 Task: Look for space in Beloha, Madagascar from 6th June, 2023 to 8th June, 2023 for 2 adults in price range Rs.7000 to Rs.12000. Place can be private room with 1  bedroom having 2 beds and 1 bathroom. Property type can be house, flat, guest house. Amenities needed are: wifi. Booking option can be shelf check-in. Required host language is English.
Action: Mouse moved to (572, 82)
Screenshot: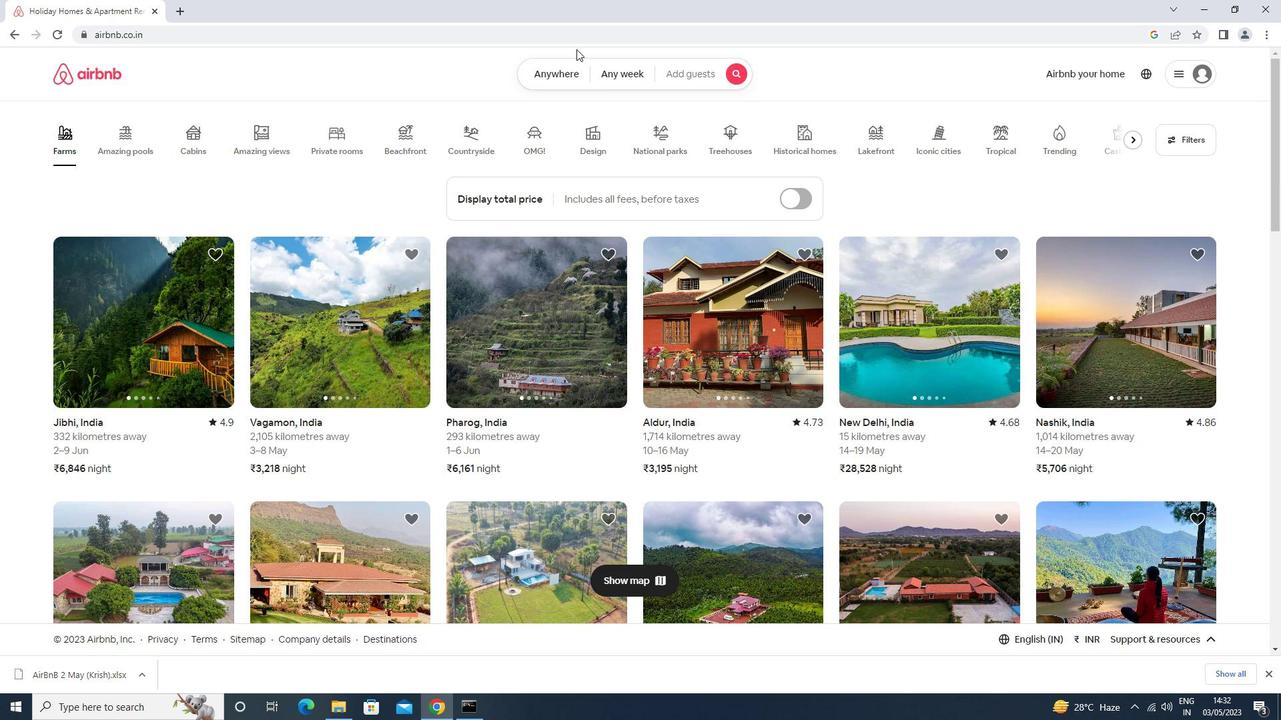 
Action: Mouse pressed left at (572, 82)
Screenshot: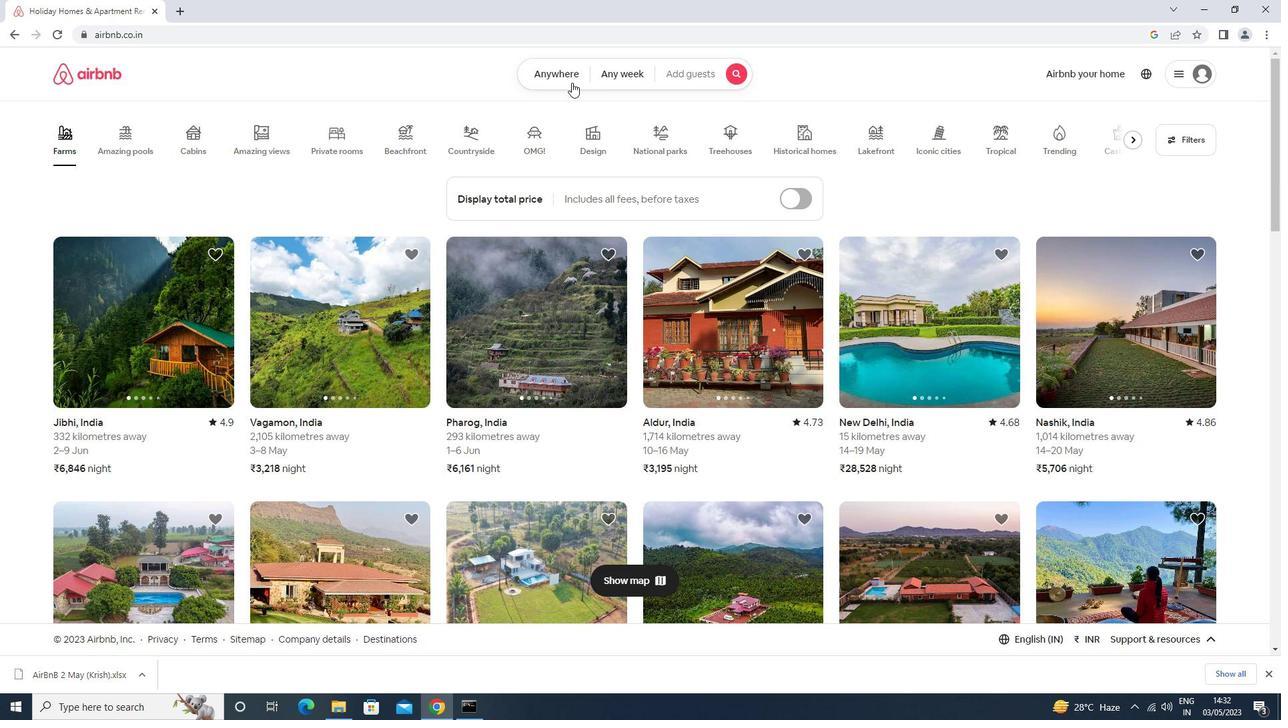 
Action: Mouse moved to (506, 113)
Screenshot: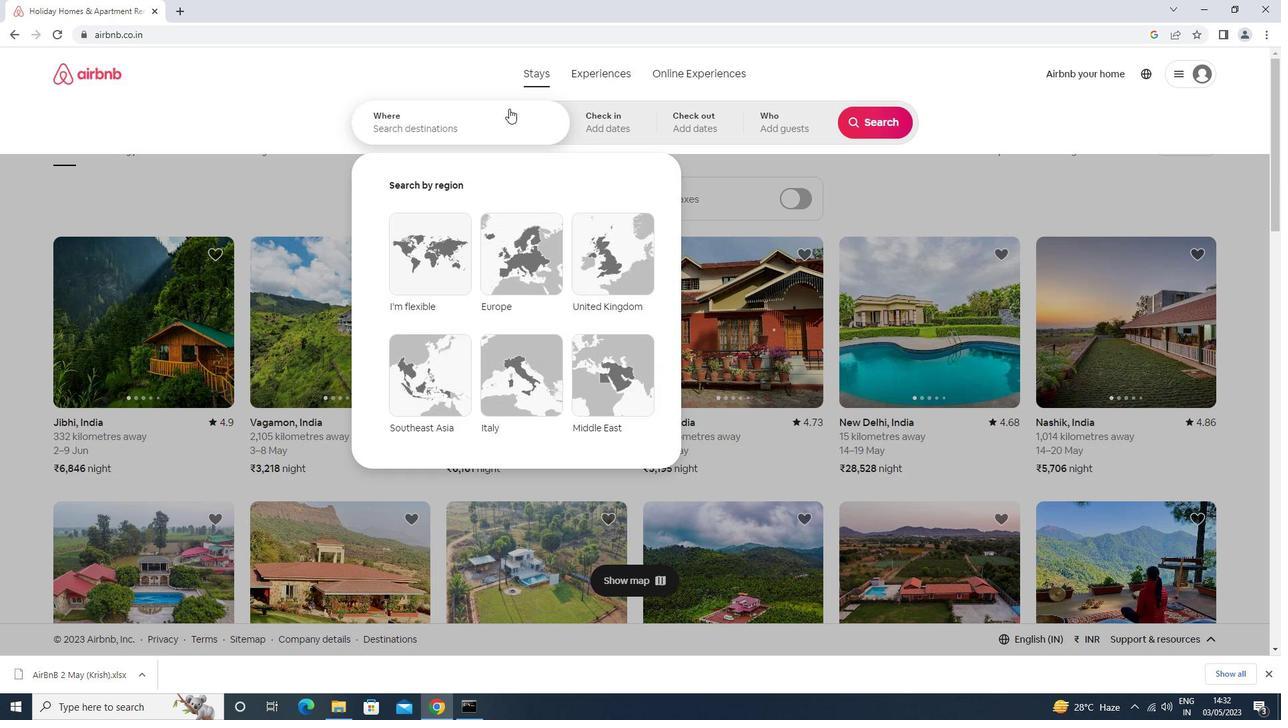
Action: Mouse pressed left at (506, 113)
Screenshot: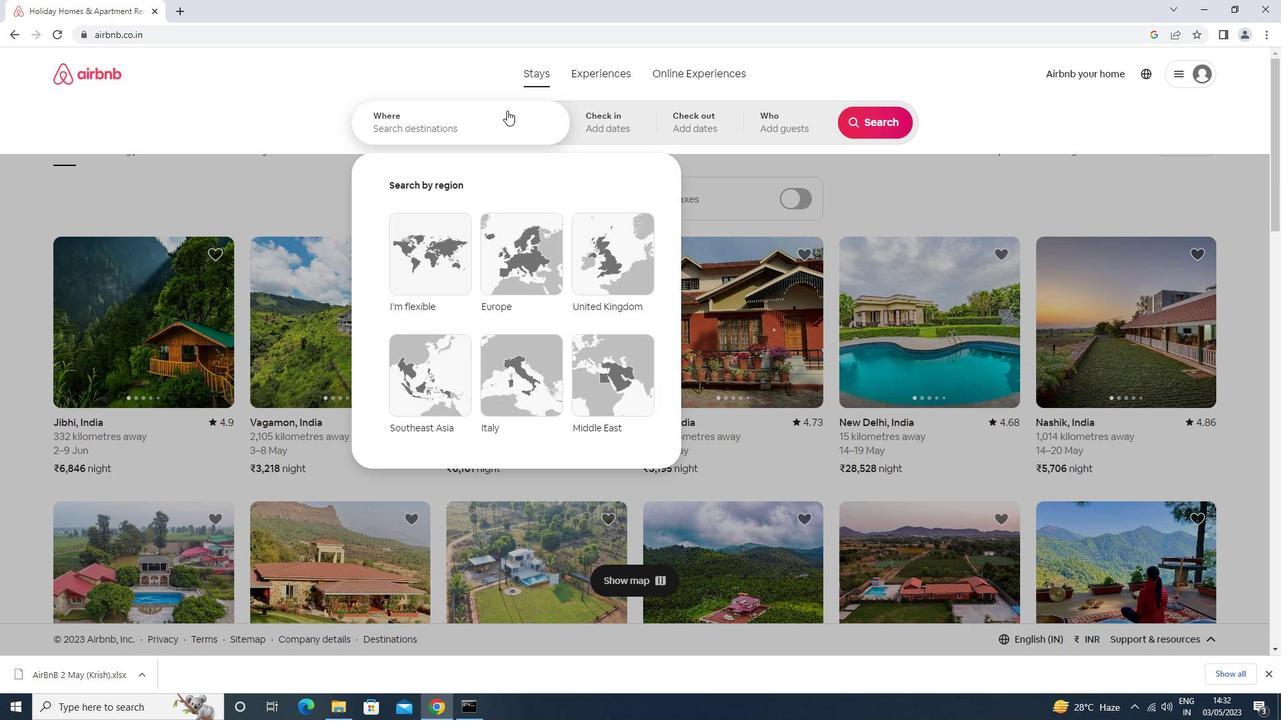 
Action: Mouse moved to (498, 124)
Screenshot: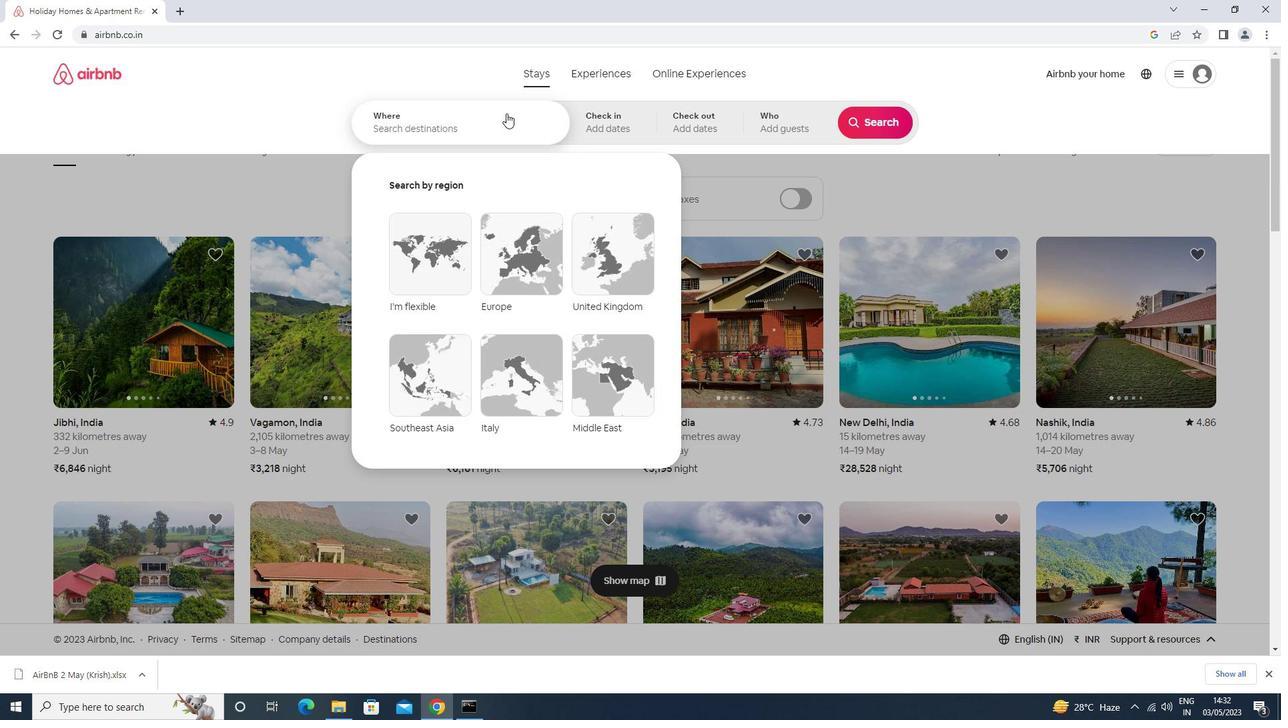 
Action: Key pressed beloha<Key.down><Key.down><Key.down><Key.enter>
Screenshot: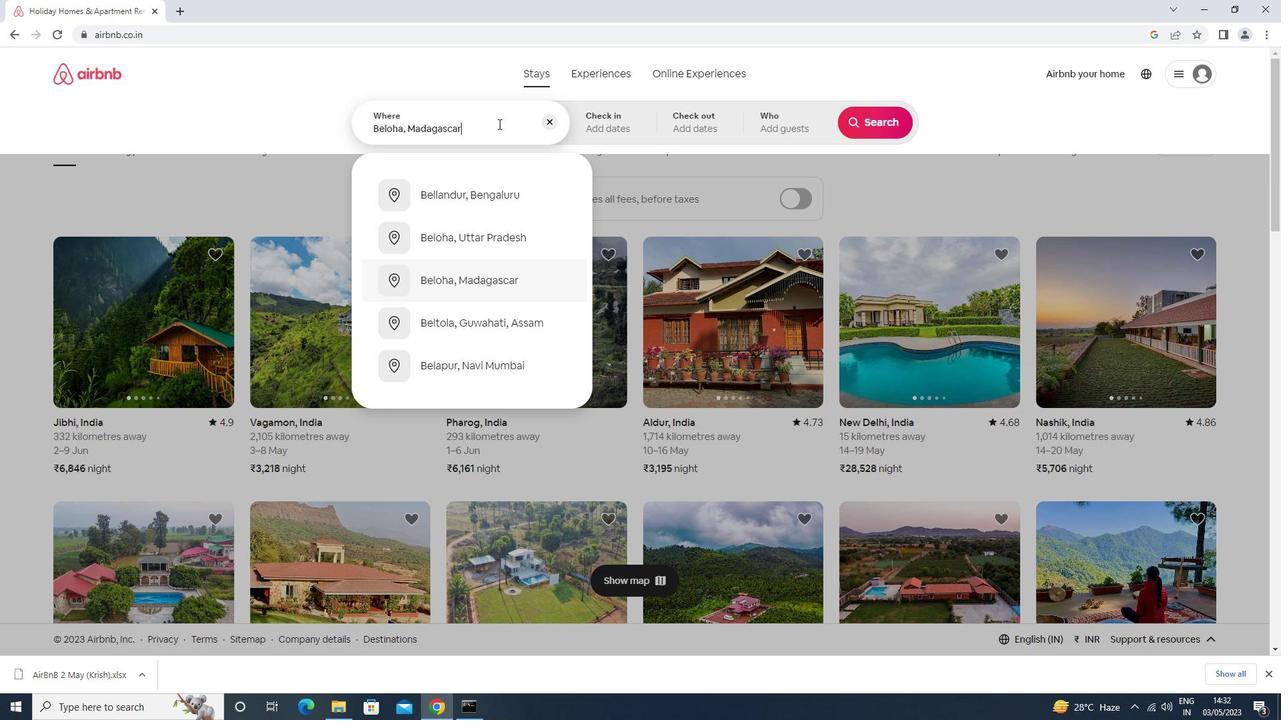 
Action: Mouse moved to (739, 319)
Screenshot: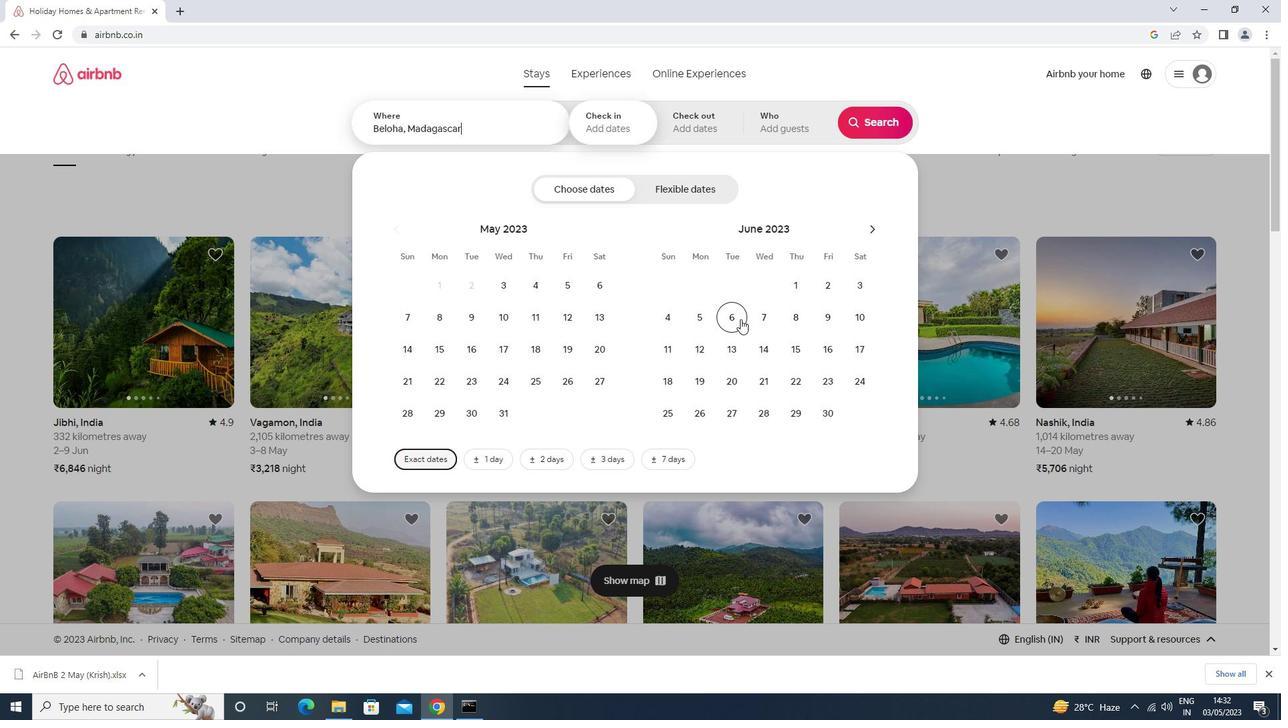 
Action: Mouse pressed left at (739, 319)
Screenshot: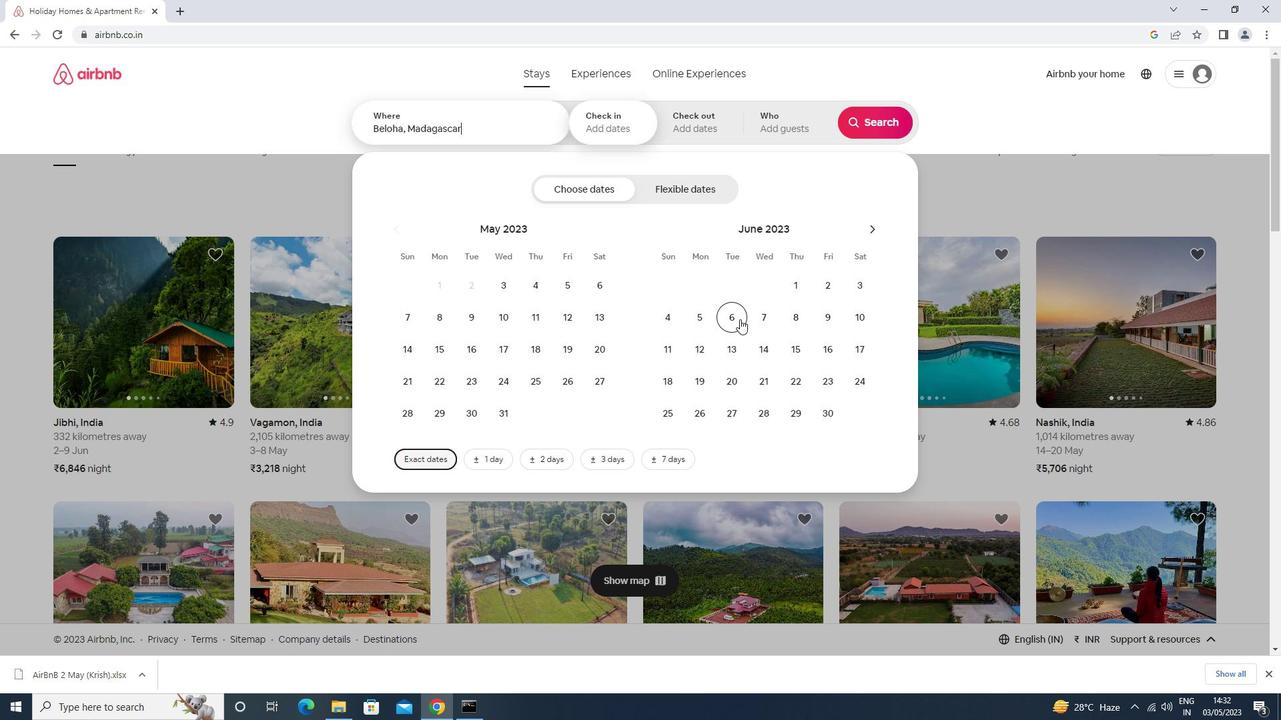 
Action: Mouse moved to (794, 326)
Screenshot: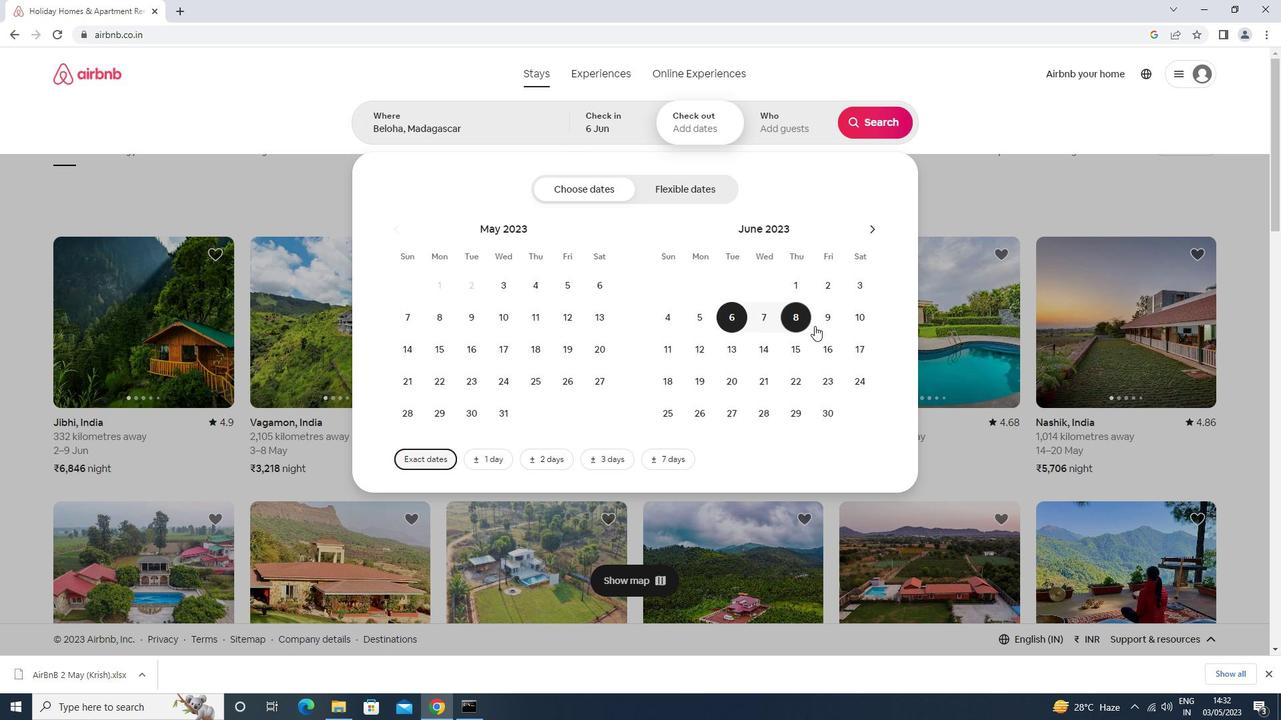 
Action: Mouse pressed left at (794, 326)
Screenshot: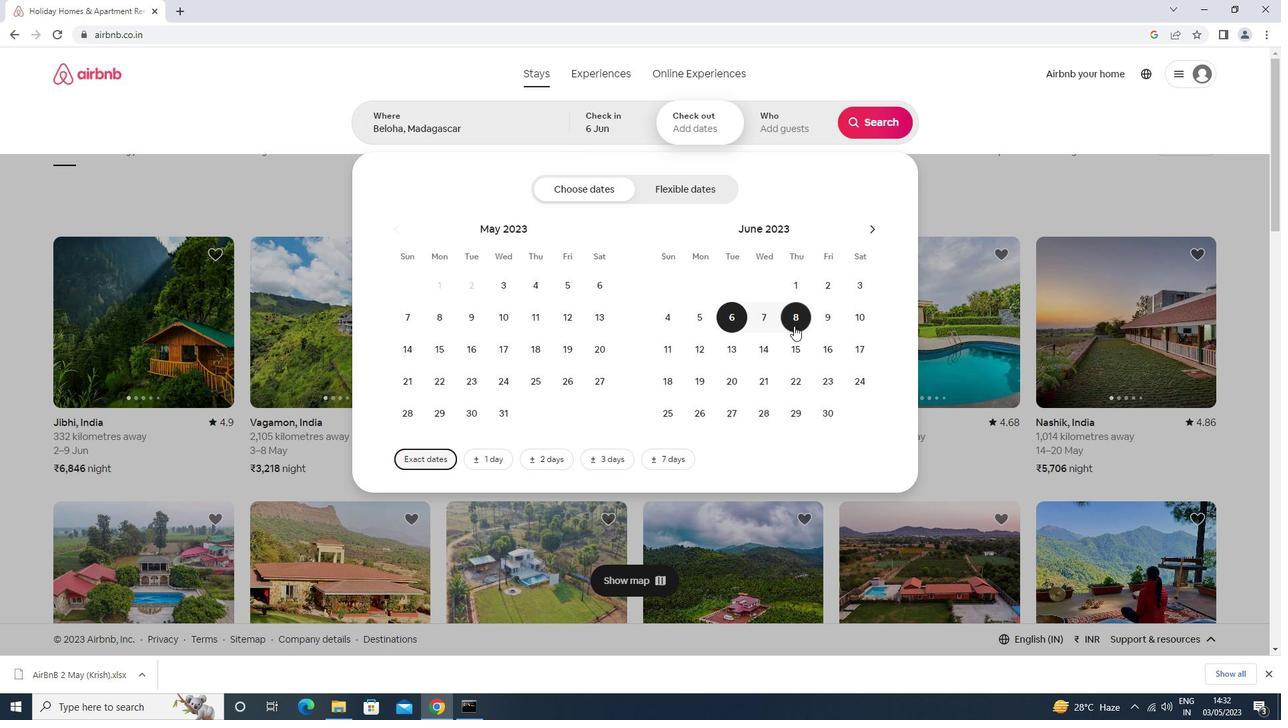 
Action: Mouse moved to (775, 131)
Screenshot: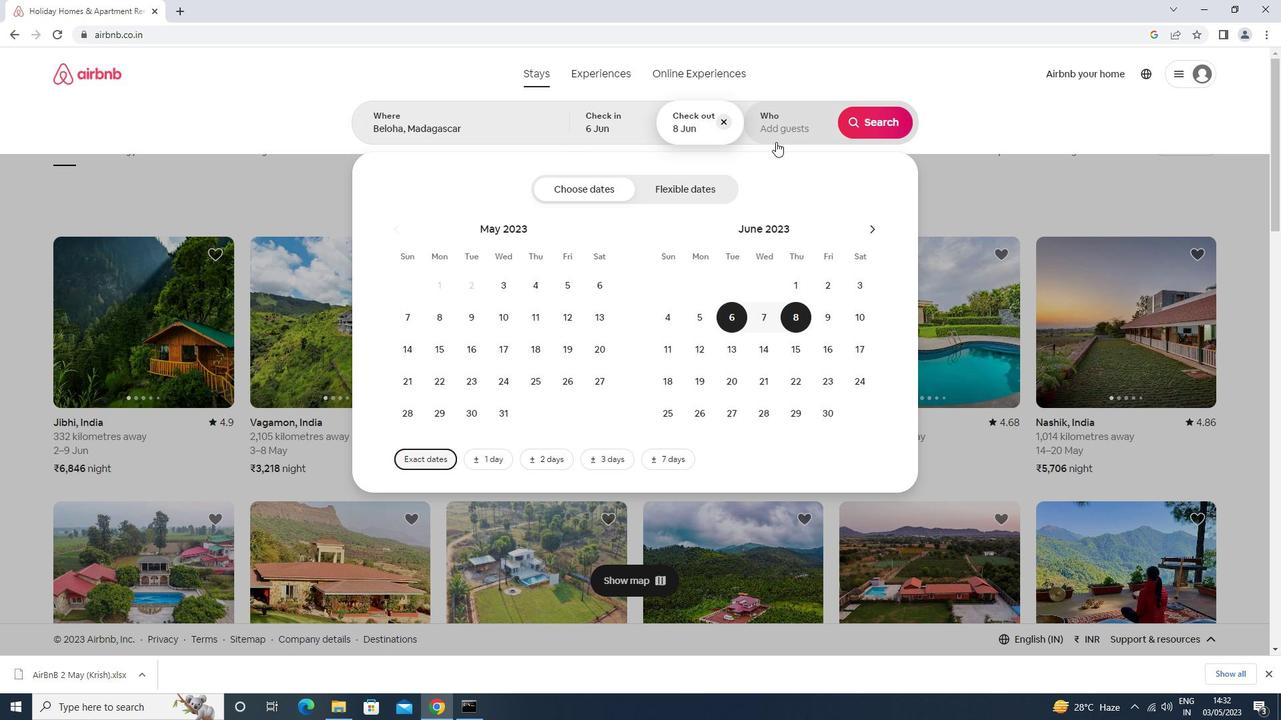 
Action: Mouse pressed left at (775, 131)
Screenshot: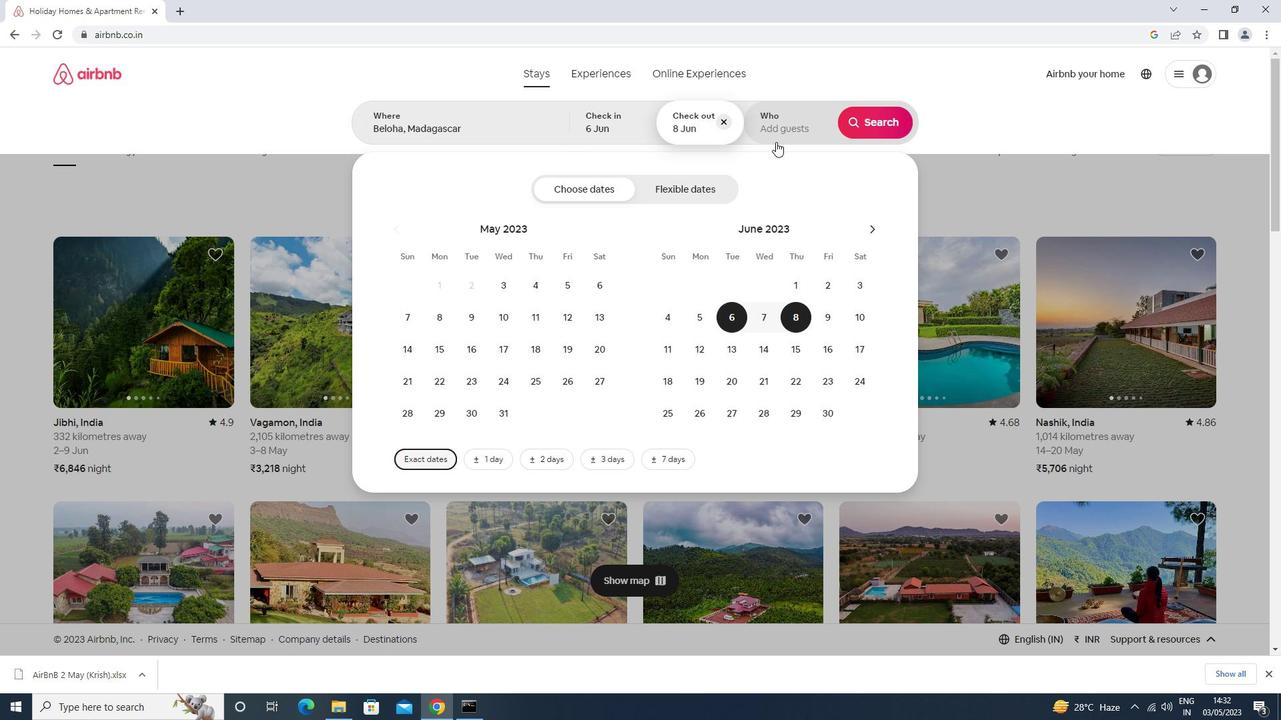 
Action: Mouse moved to (881, 190)
Screenshot: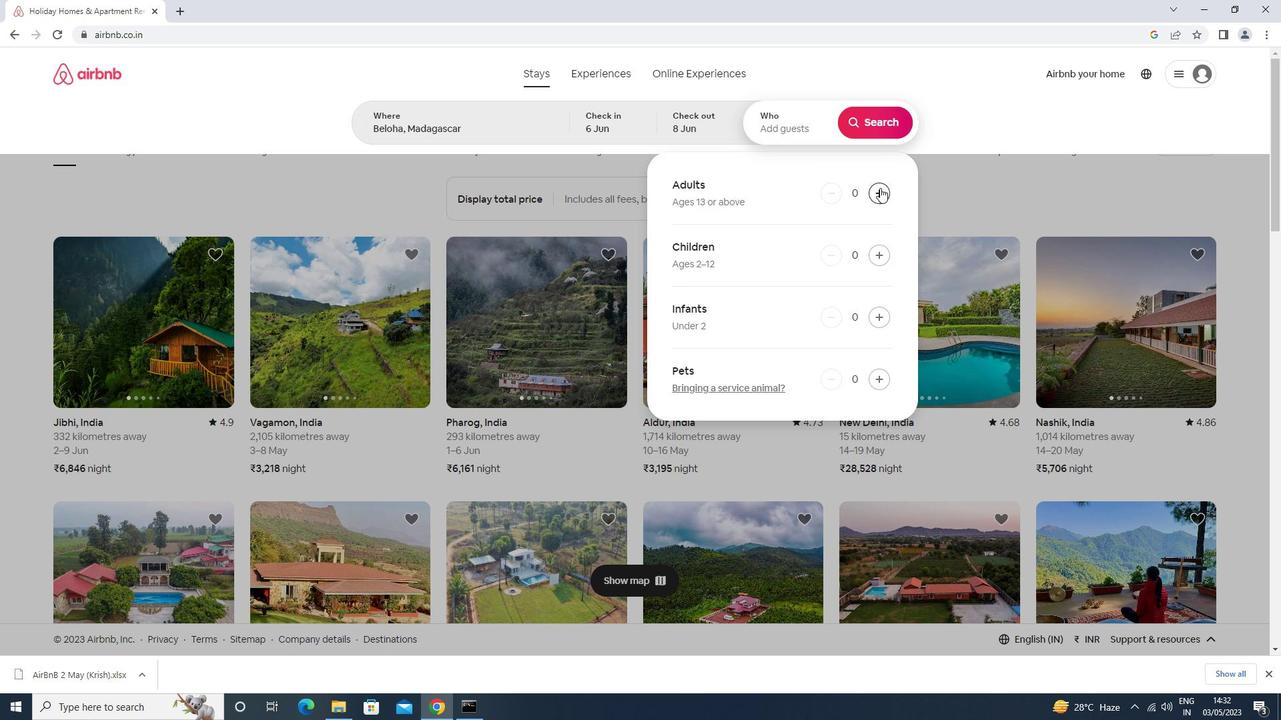
Action: Mouse pressed left at (881, 190)
Screenshot: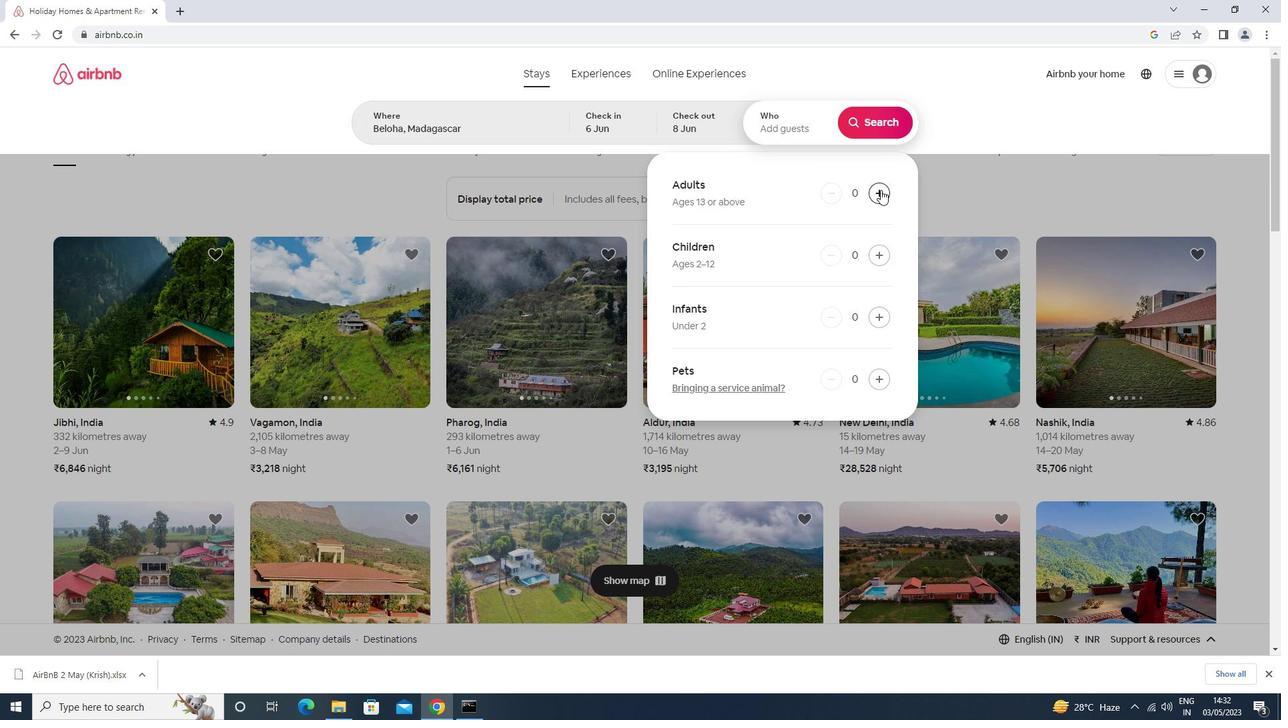 
Action: Mouse pressed left at (881, 190)
Screenshot: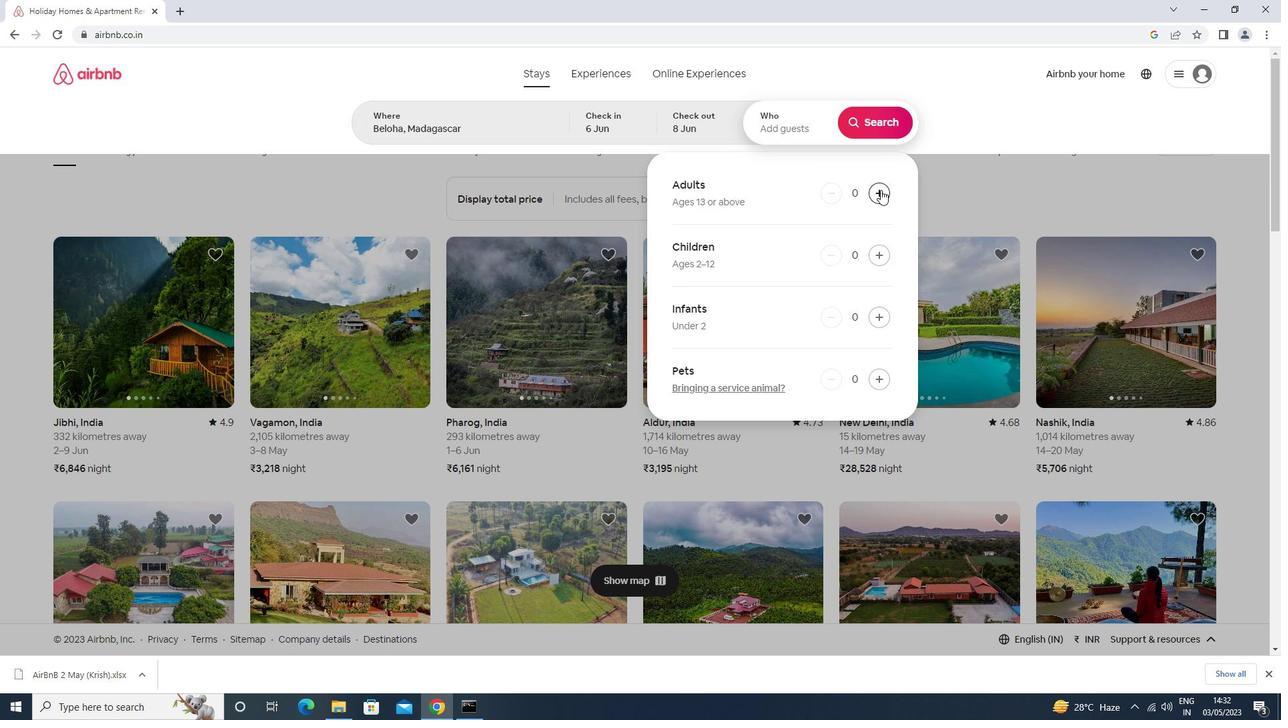 
Action: Mouse moved to (877, 122)
Screenshot: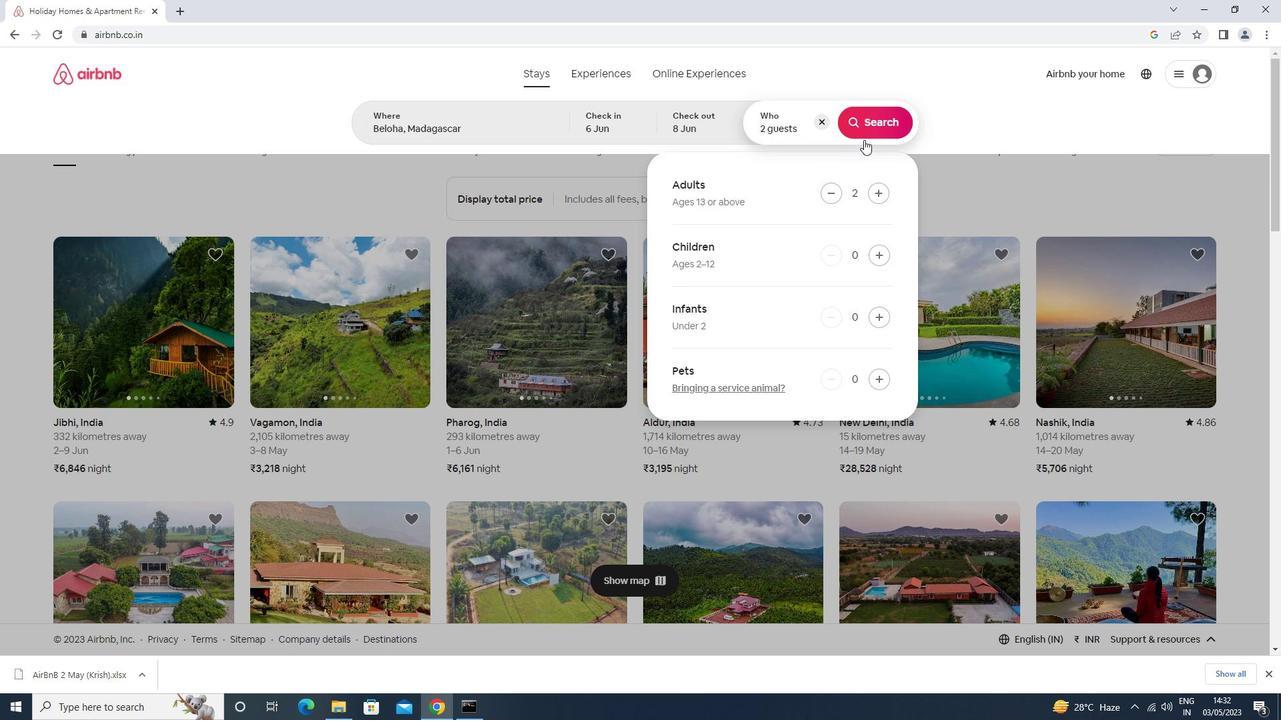 
Action: Mouse pressed left at (877, 122)
Screenshot: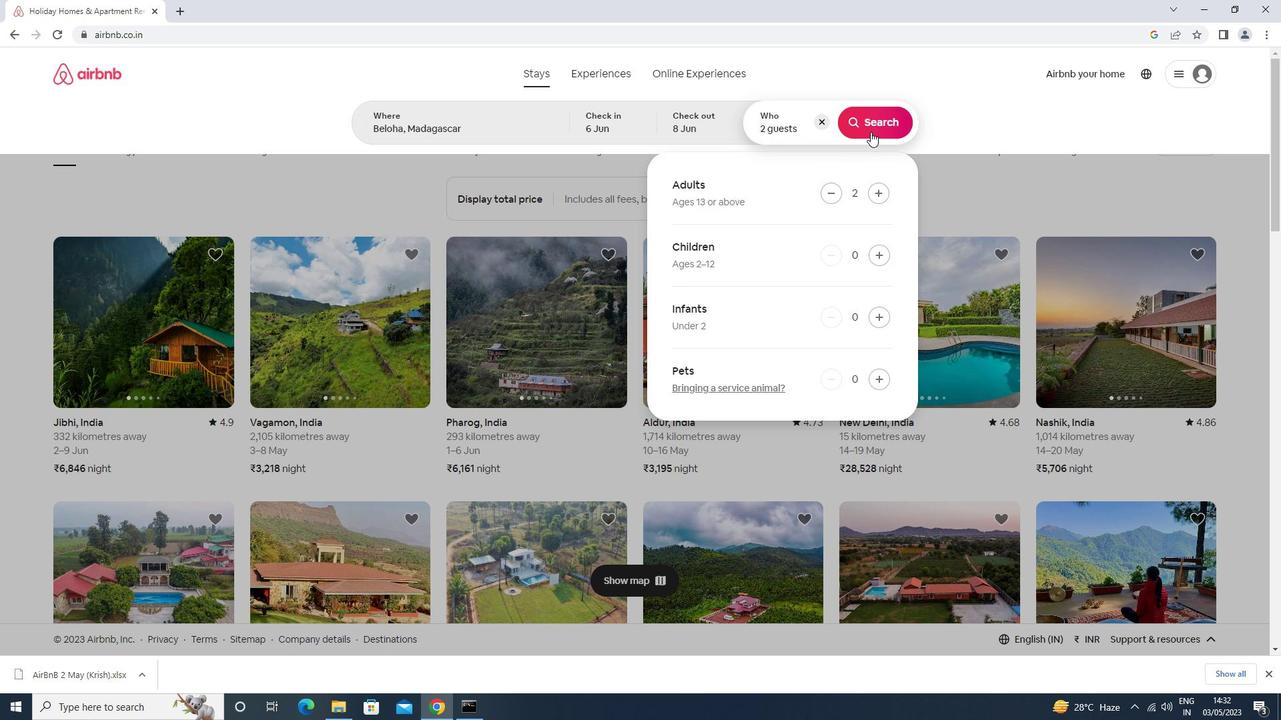 
Action: Mouse moved to (1221, 125)
Screenshot: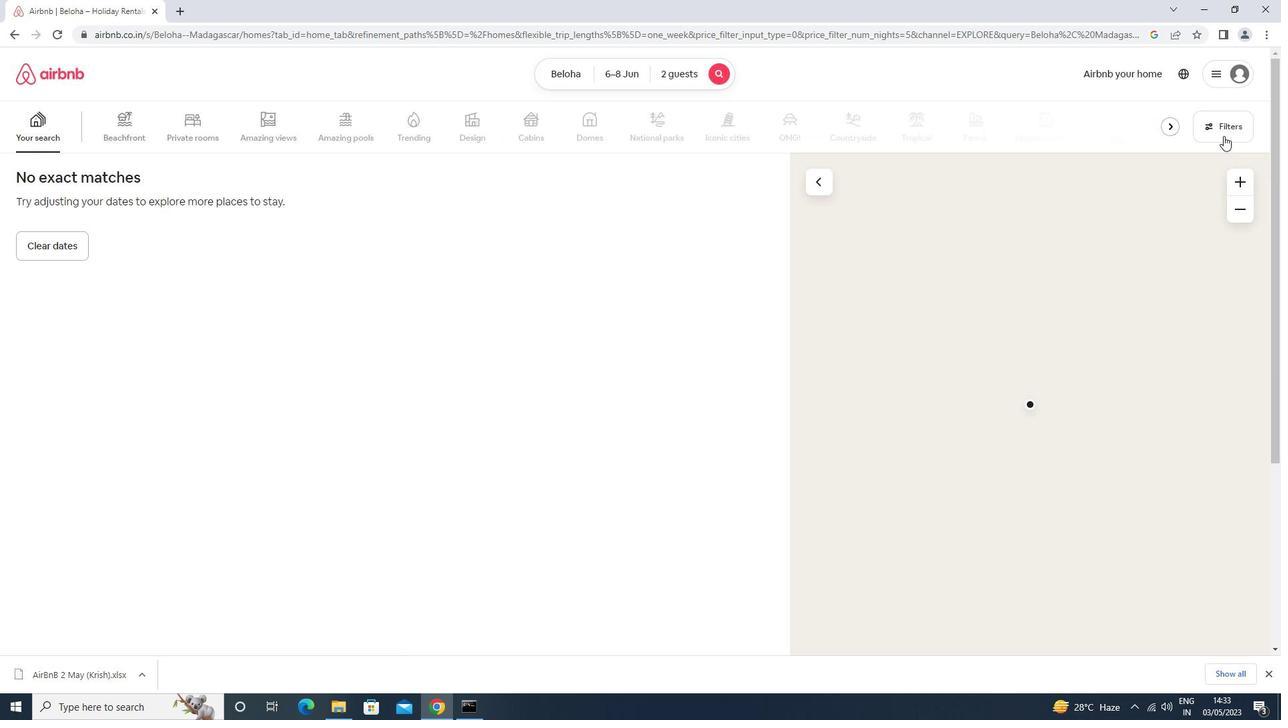 
Action: Mouse pressed left at (1221, 125)
Screenshot: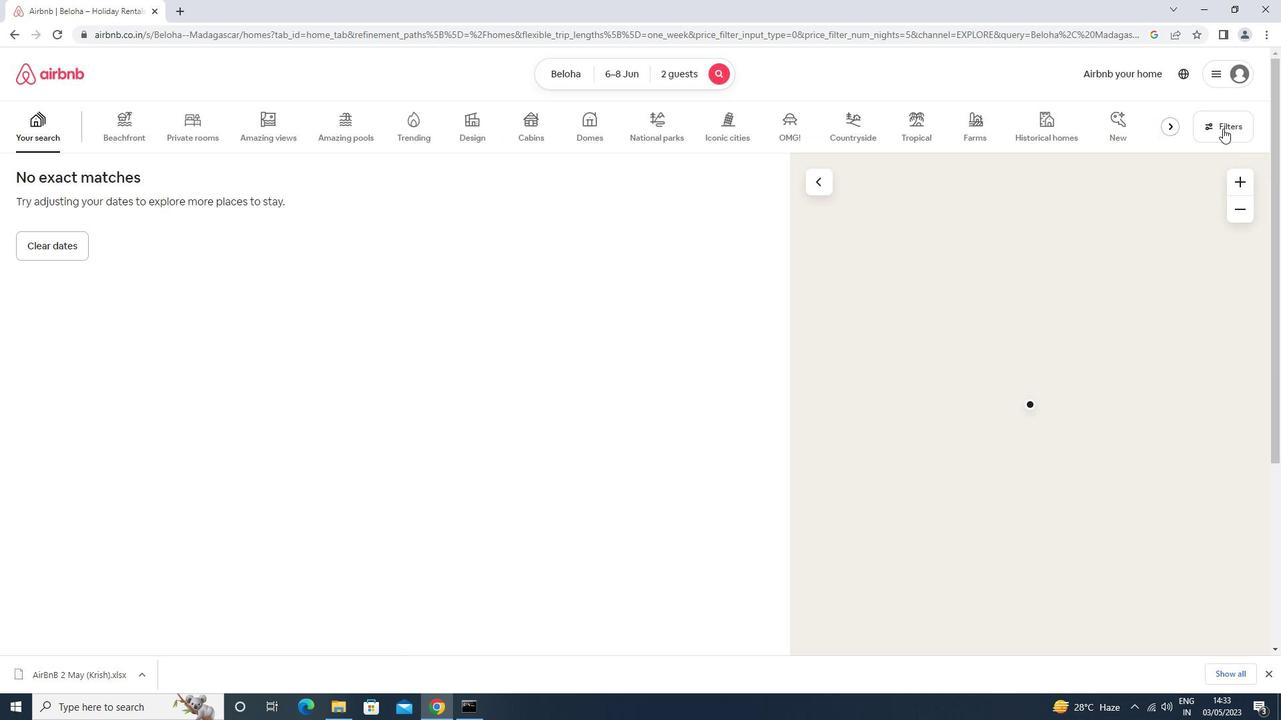 
Action: Mouse moved to (543, 203)
Screenshot: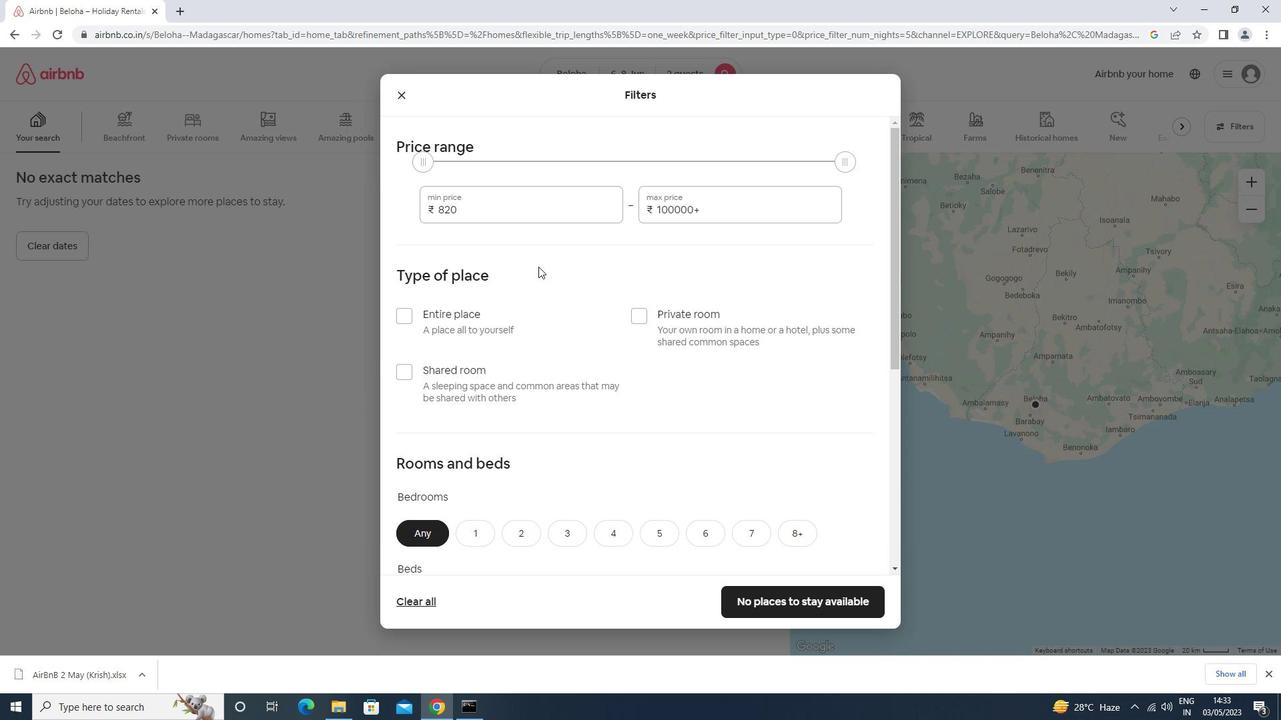 
Action: Mouse pressed left at (543, 203)
Screenshot: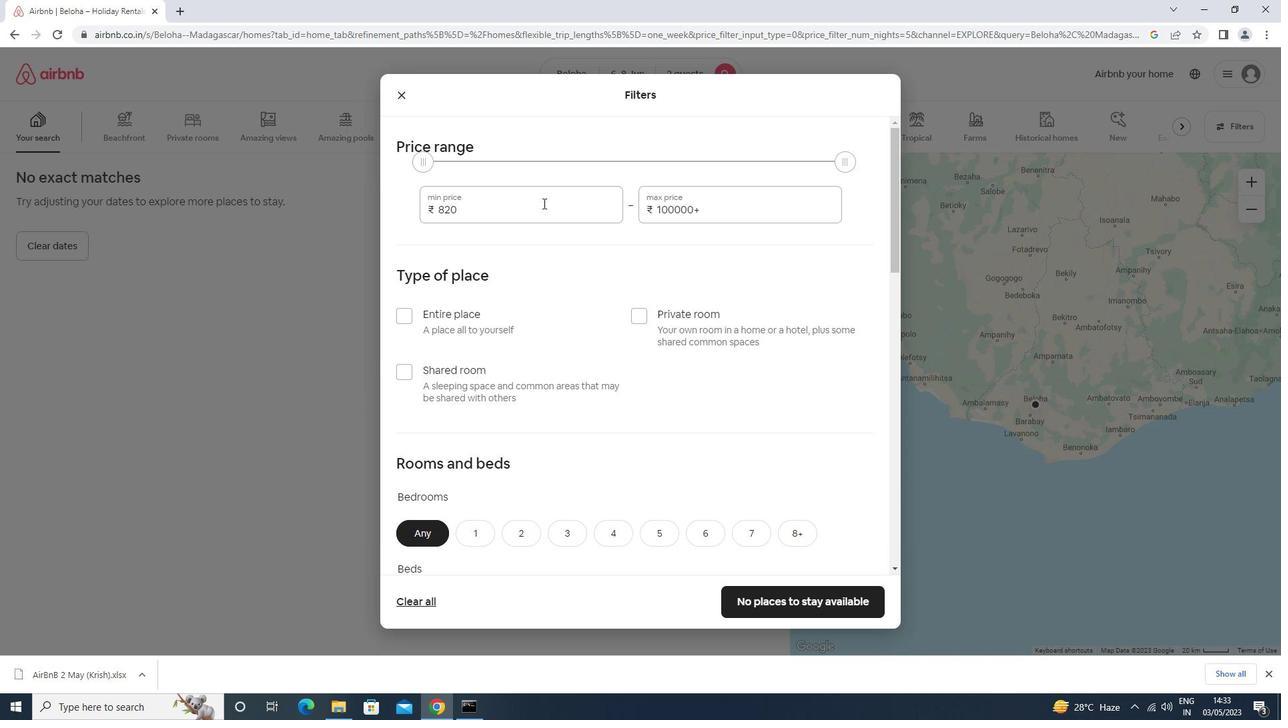 
Action: Key pressed <Key.backspace><Key.backspace><Key.backspace><Key.backspace><Key.backspace><Key.backspace><Key.backspace><Key.backspace>7000<Key.tab>12000
Screenshot: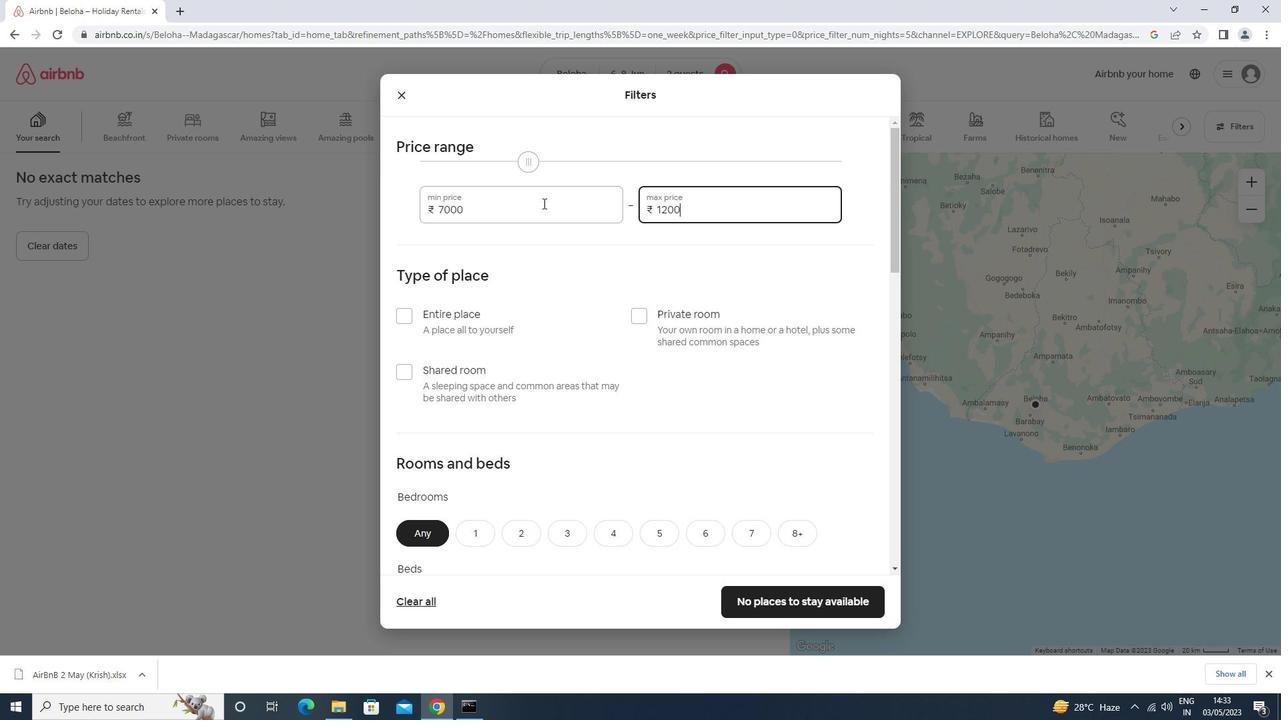 
Action: Mouse moved to (640, 311)
Screenshot: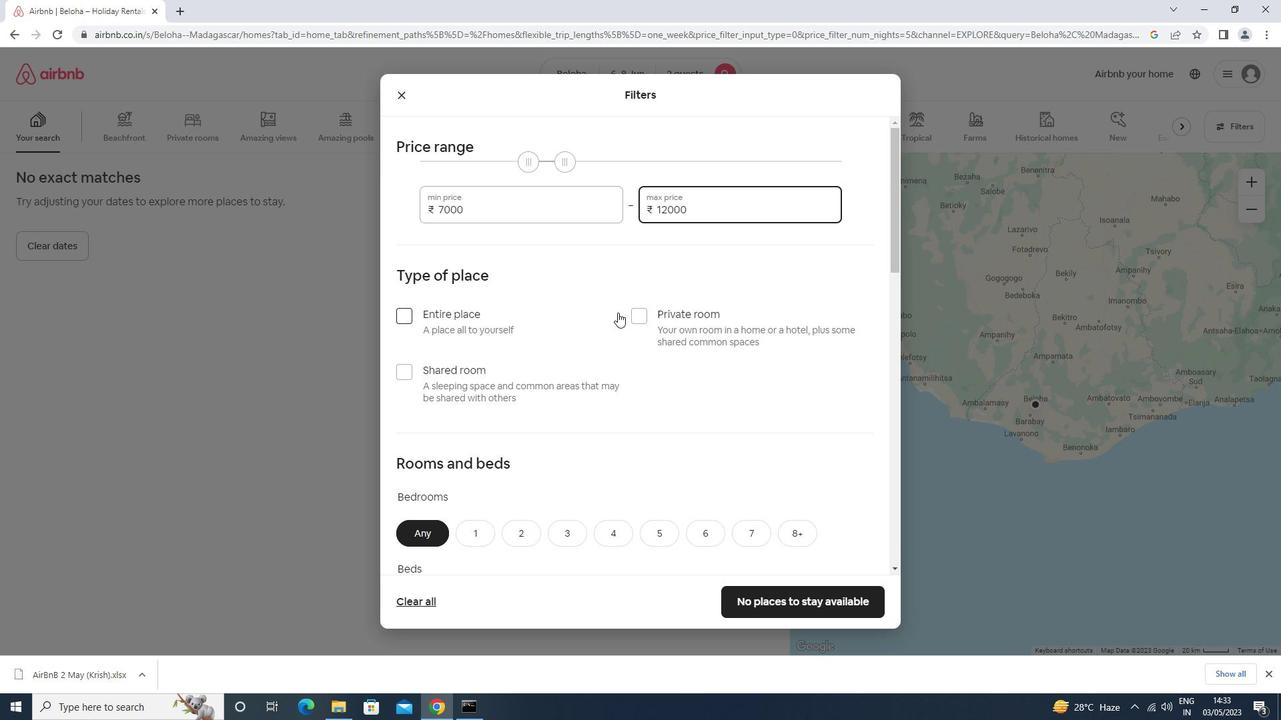 
Action: Mouse pressed left at (640, 311)
Screenshot: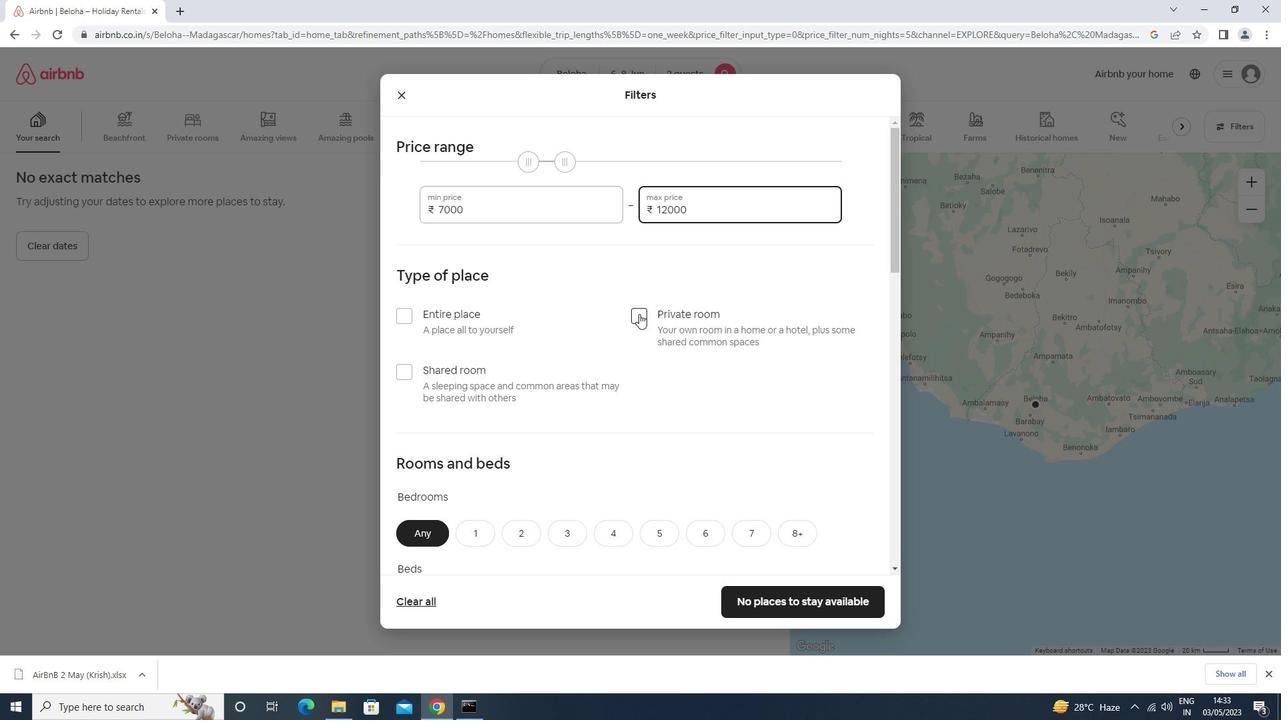 
Action: Mouse moved to (642, 307)
Screenshot: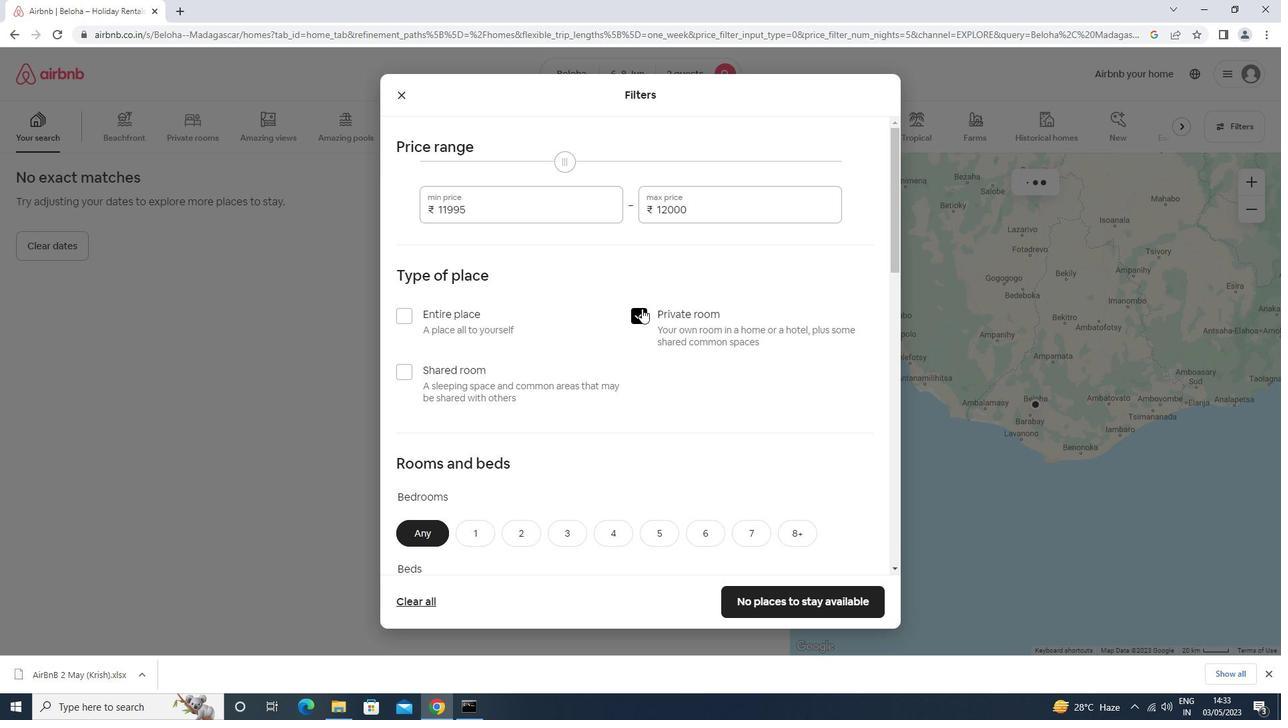 
Action: Mouse scrolled (642, 307) with delta (0, 0)
Screenshot: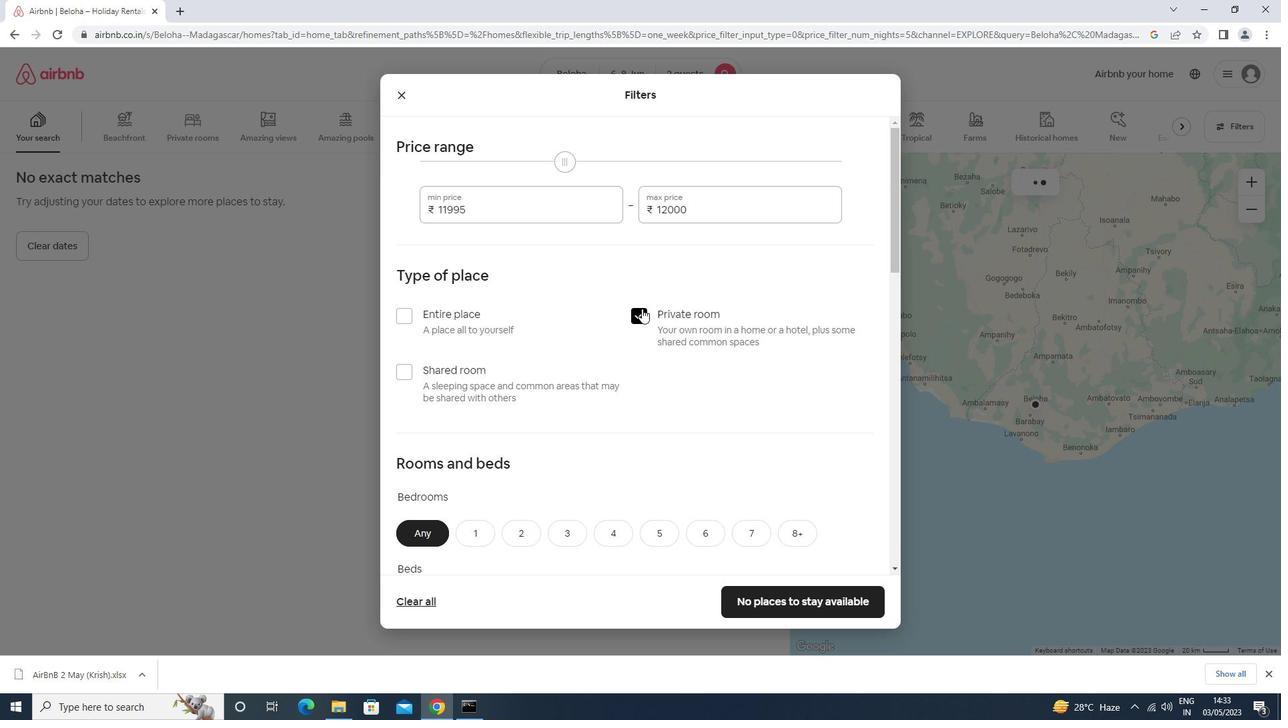 
Action: Mouse scrolled (642, 307) with delta (0, 0)
Screenshot: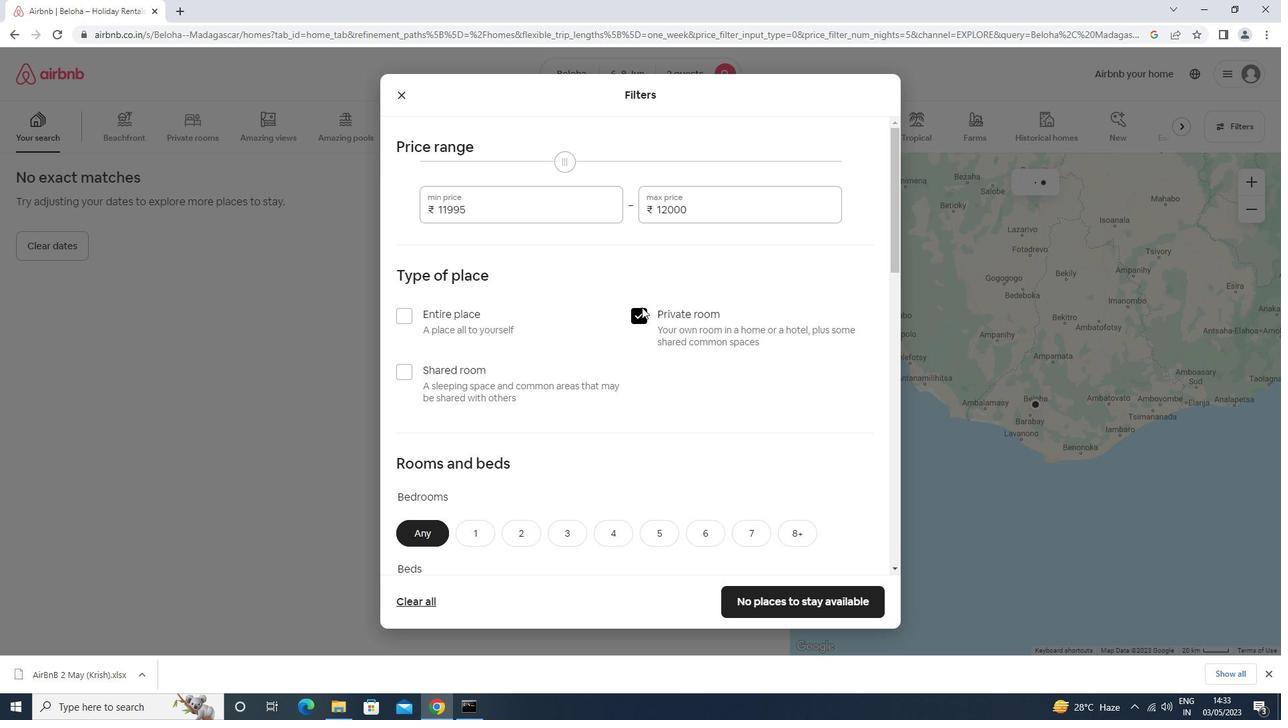 
Action: Mouse moved to (478, 394)
Screenshot: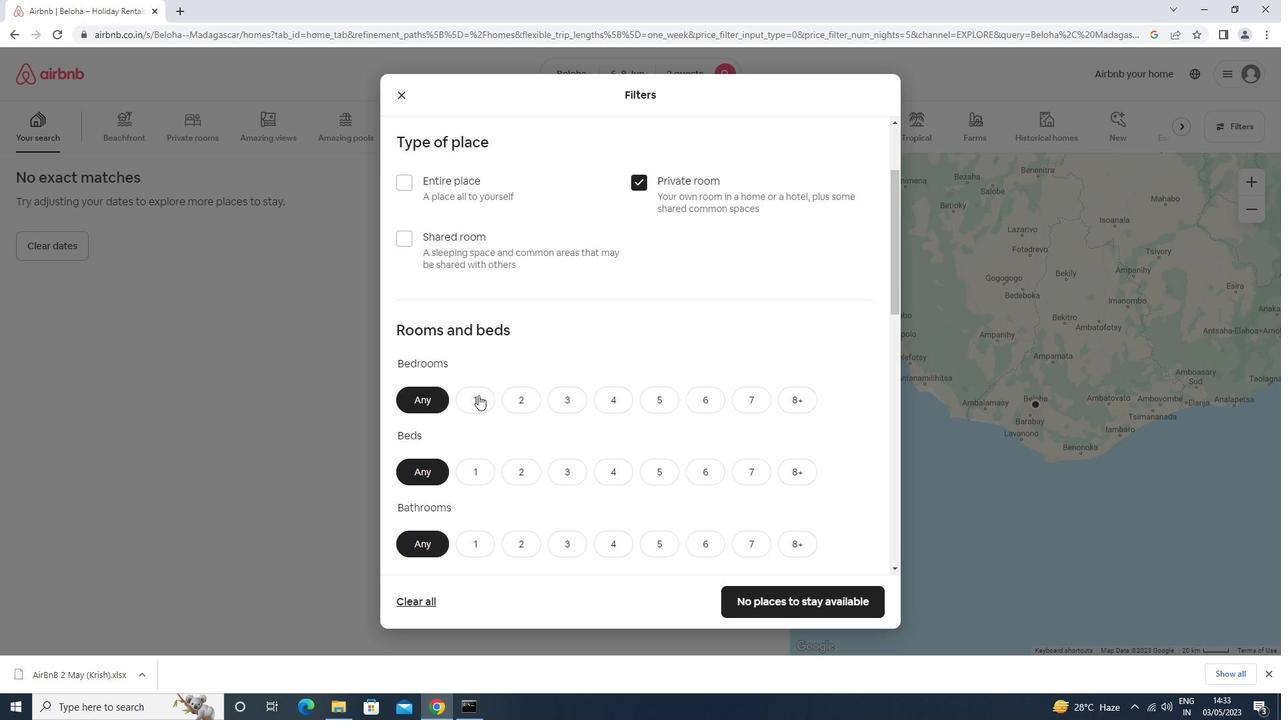 
Action: Mouse pressed left at (478, 394)
Screenshot: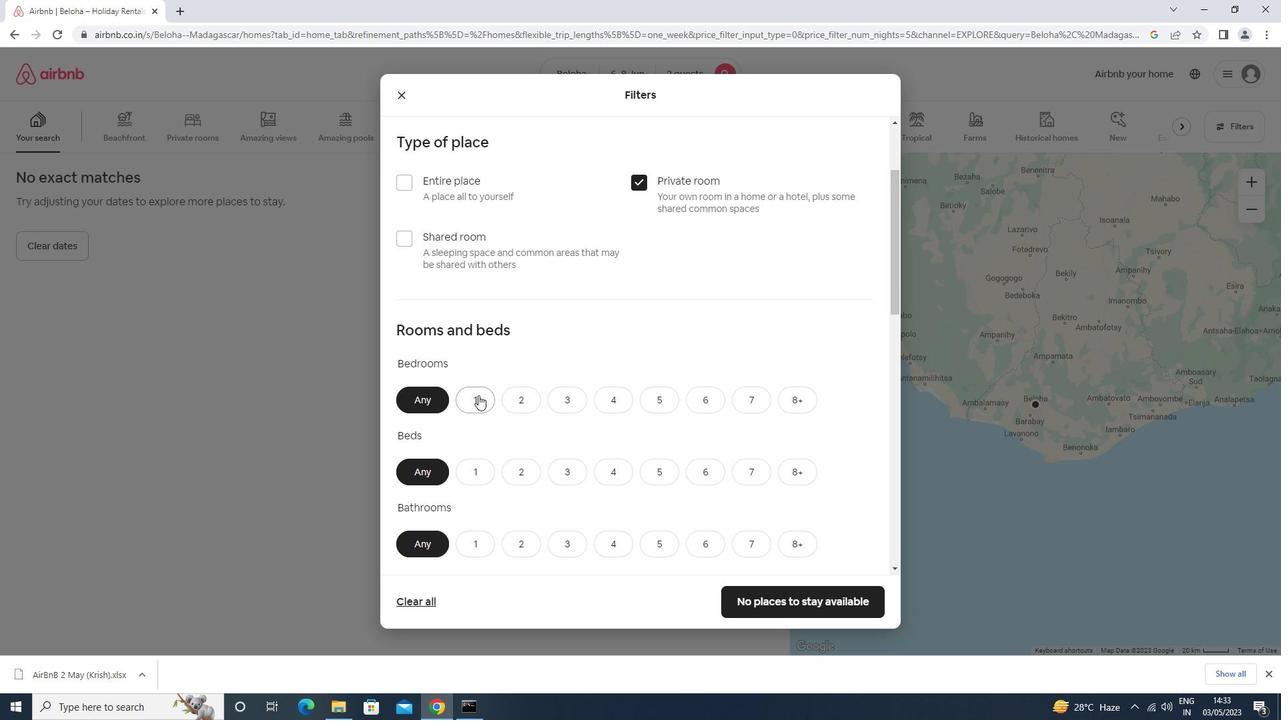 
Action: Mouse moved to (480, 475)
Screenshot: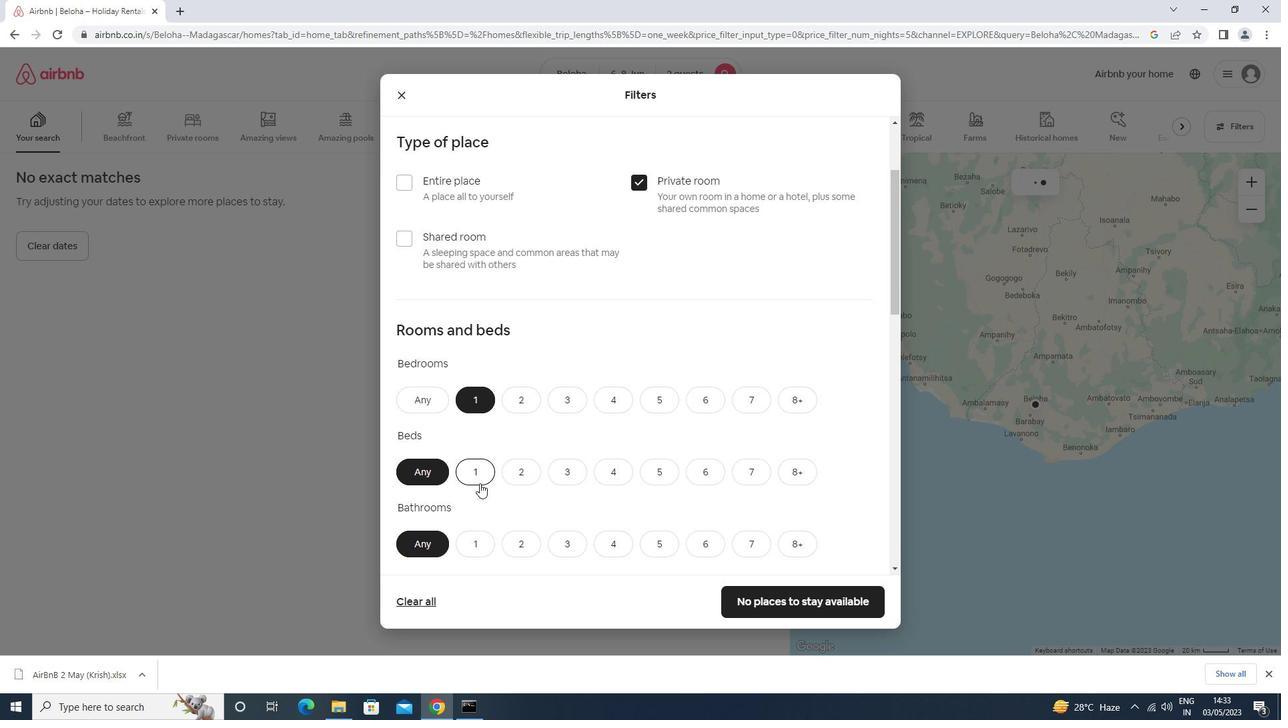 
Action: Mouse pressed left at (480, 475)
Screenshot: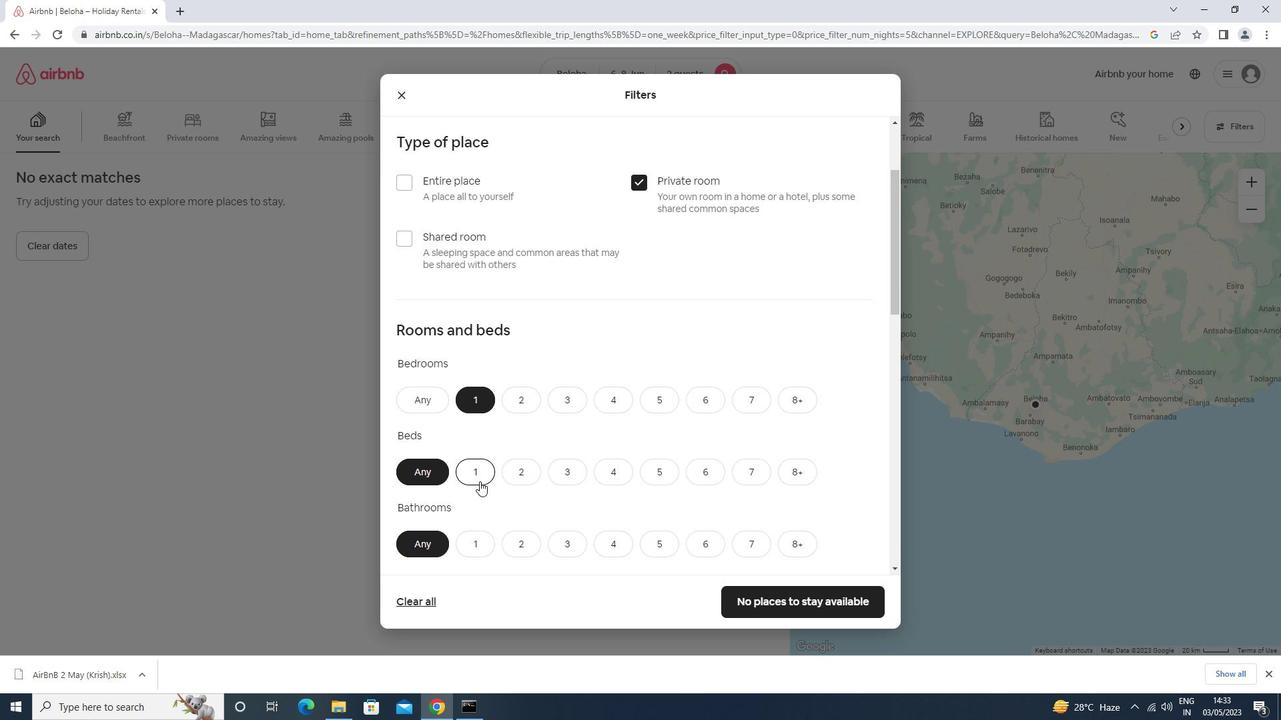 
Action: Mouse moved to (535, 466)
Screenshot: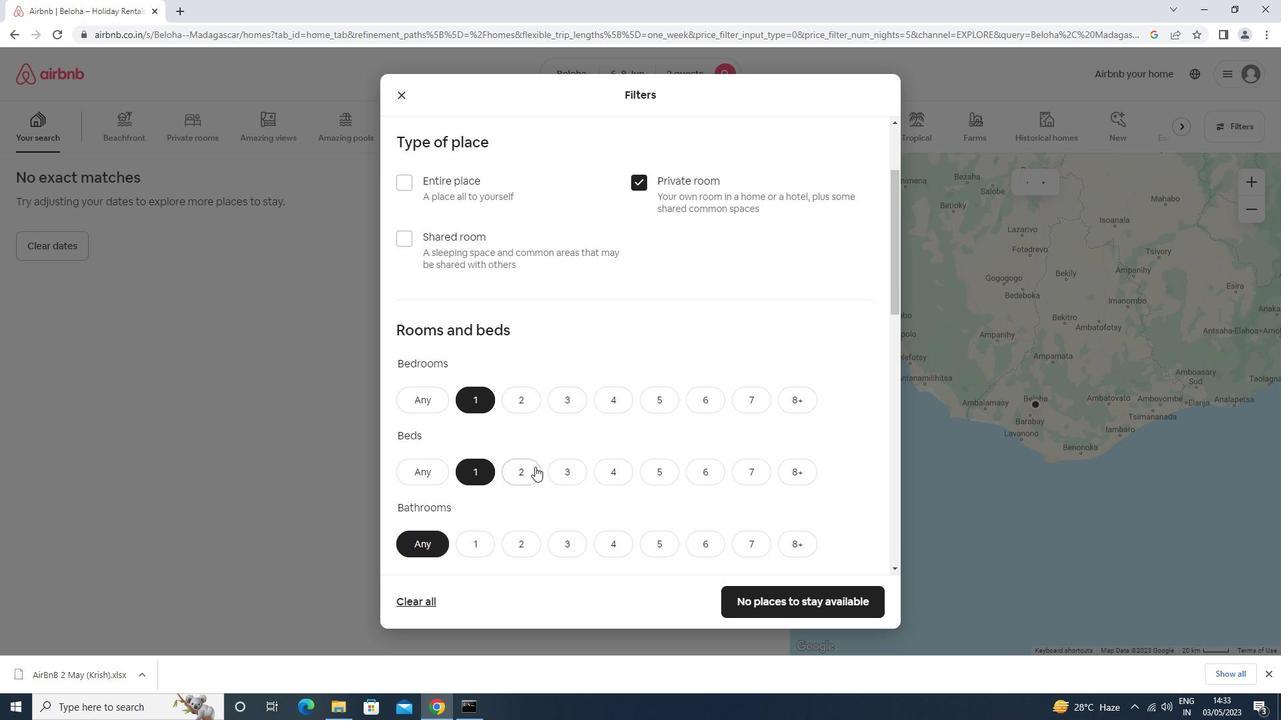 
Action: Mouse pressed left at (535, 466)
Screenshot: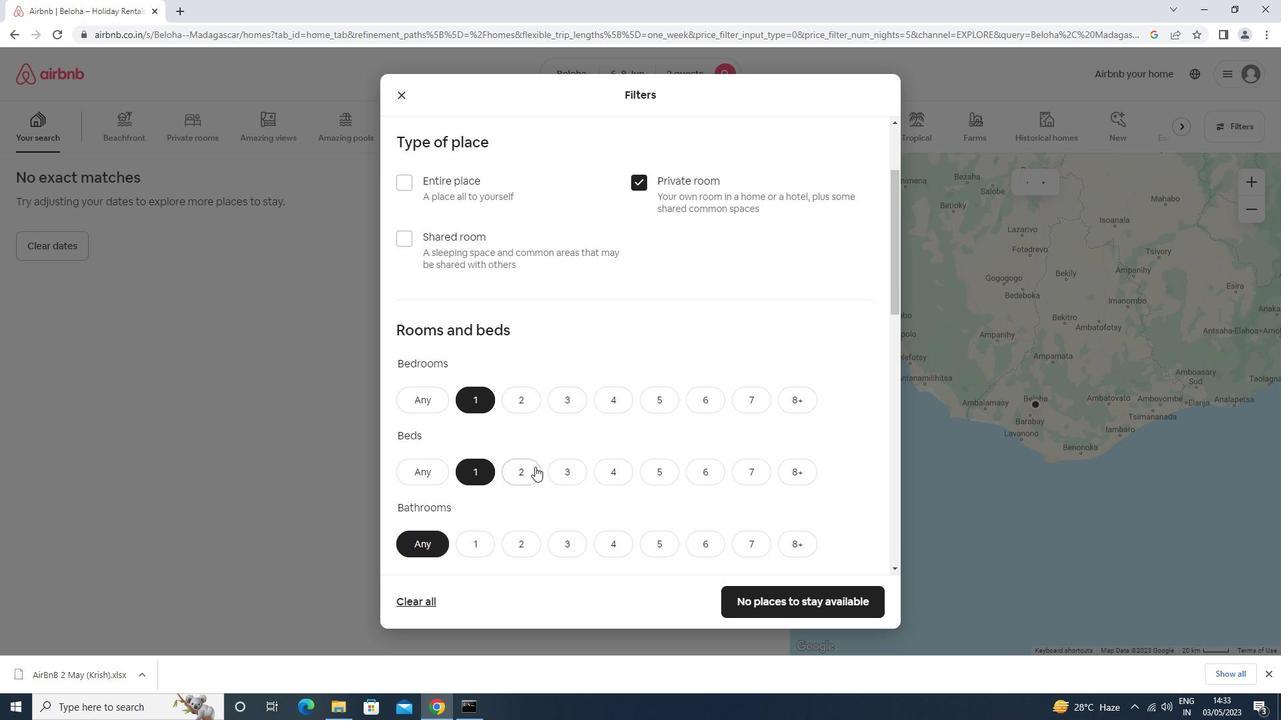 
Action: Mouse moved to (471, 548)
Screenshot: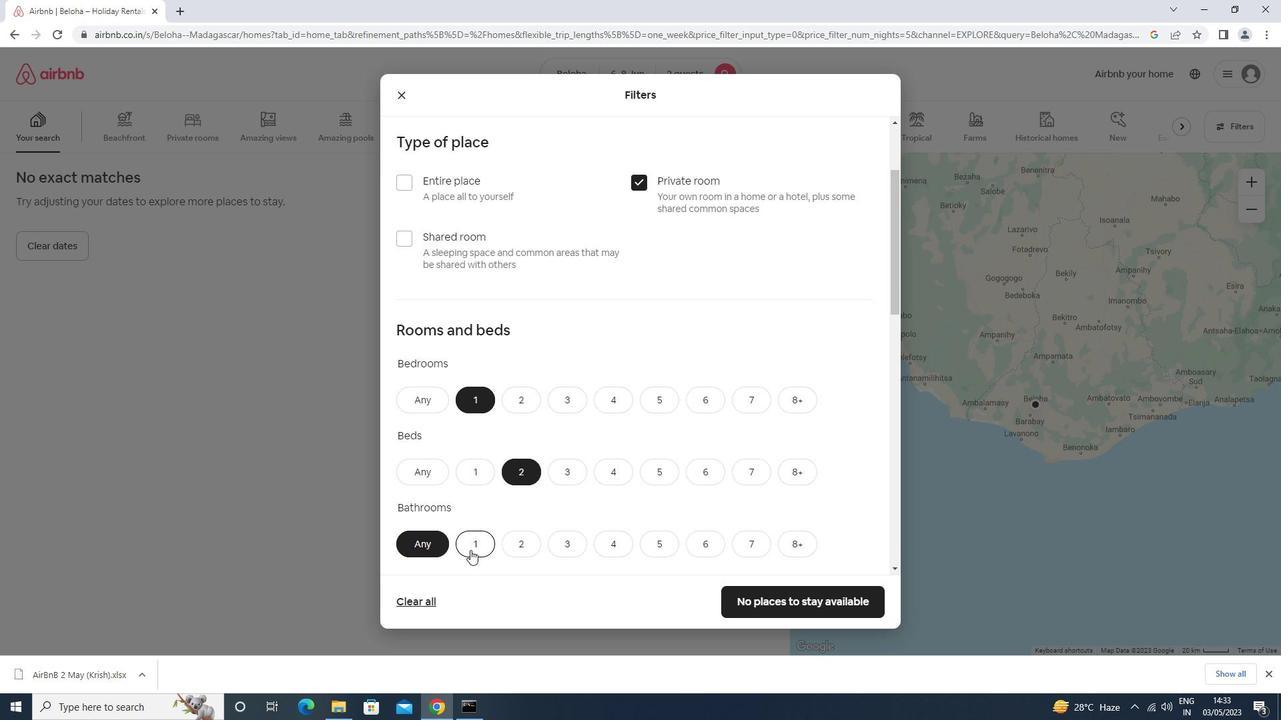 
Action: Mouse pressed left at (471, 548)
Screenshot: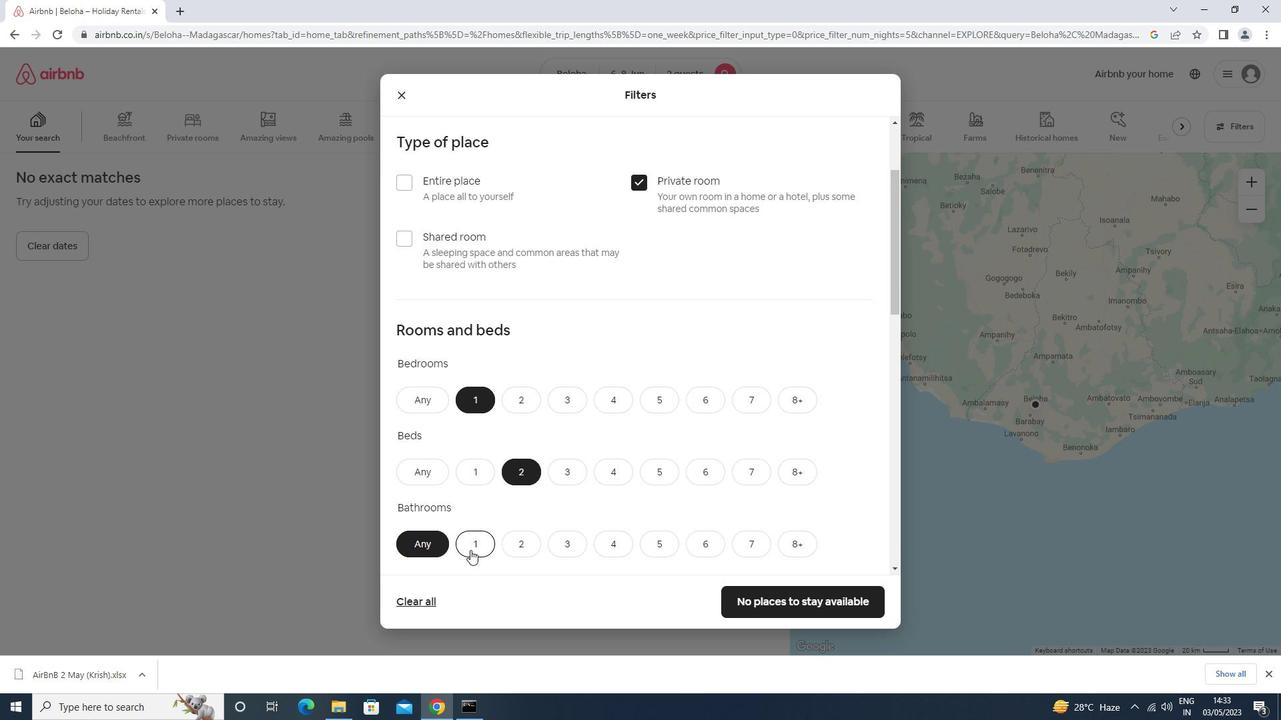
Action: Mouse moved to (475, 530)
Screenshot: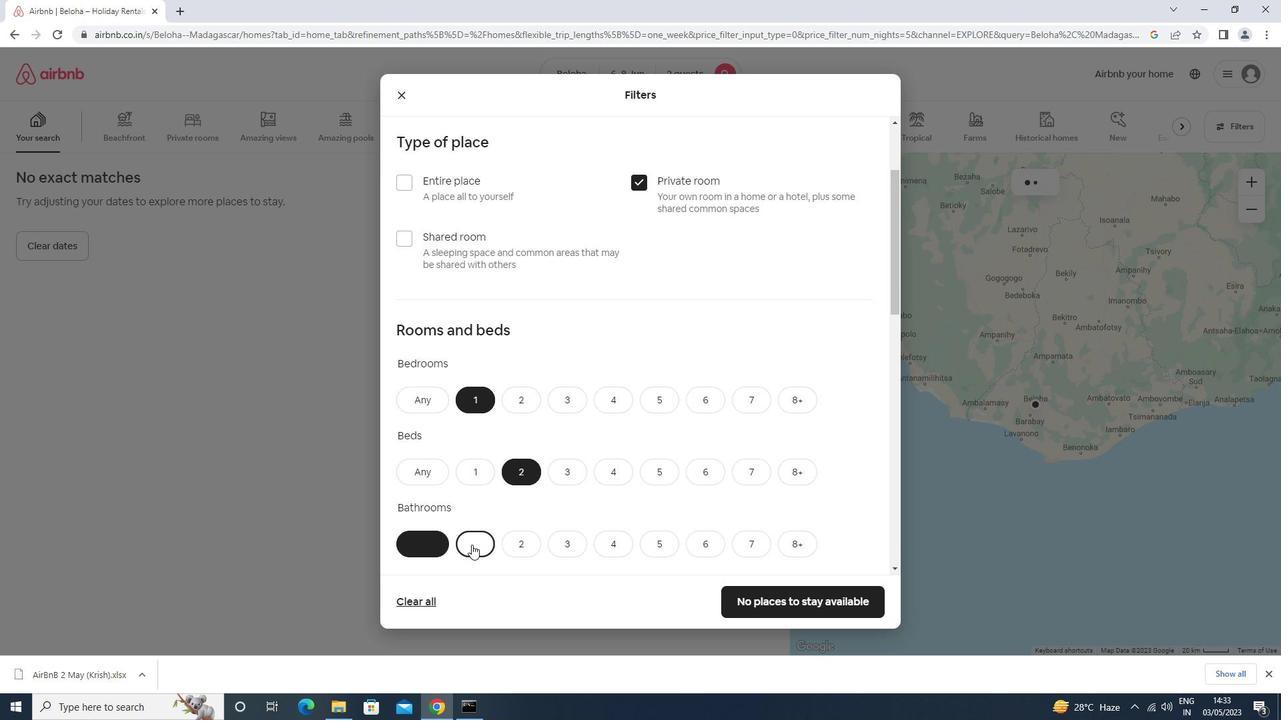 
Action: Mouse scrolled (475, 529) with delta (0, 0)
Screenshot: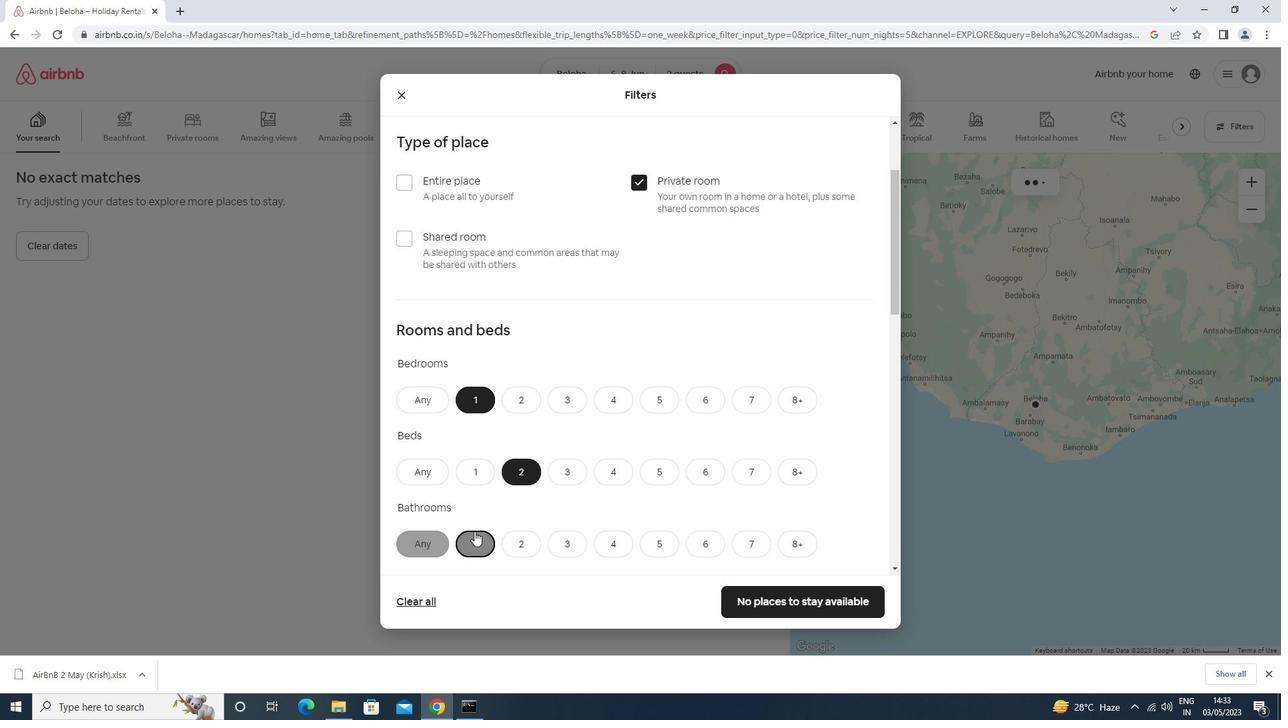 
Action: Mouse scrolled (475, 529) with delta (0, 0)
Screenshot: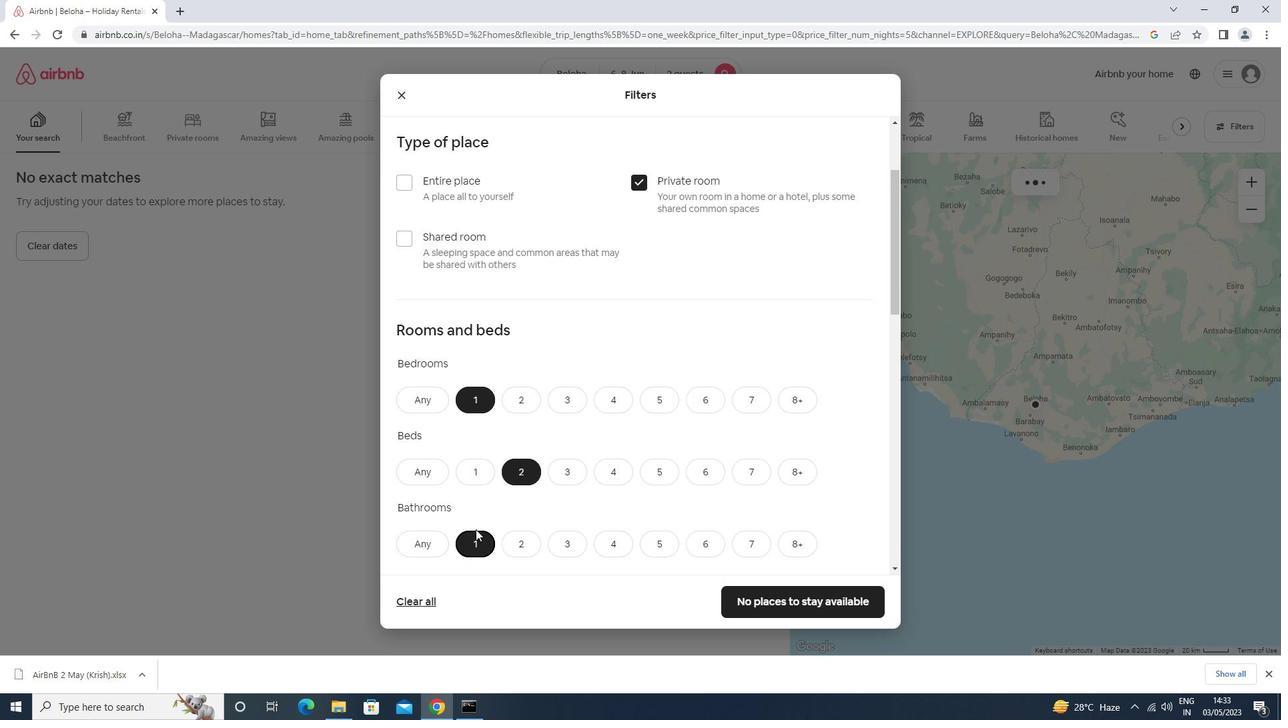 
Action: Mouse scrolled (475, 529) with delta (0, 0)
Screenshot: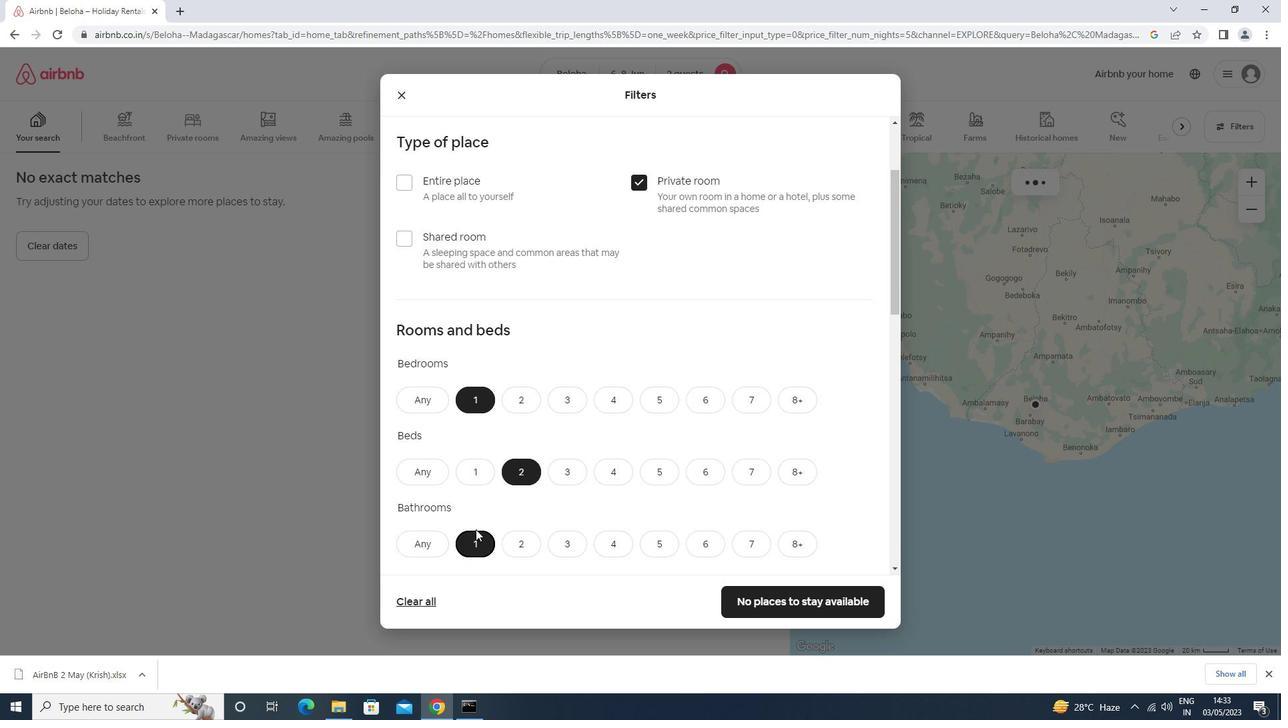 
Action: Mouse scrolled (475, 529) with delta (0, 0)
Screenshot: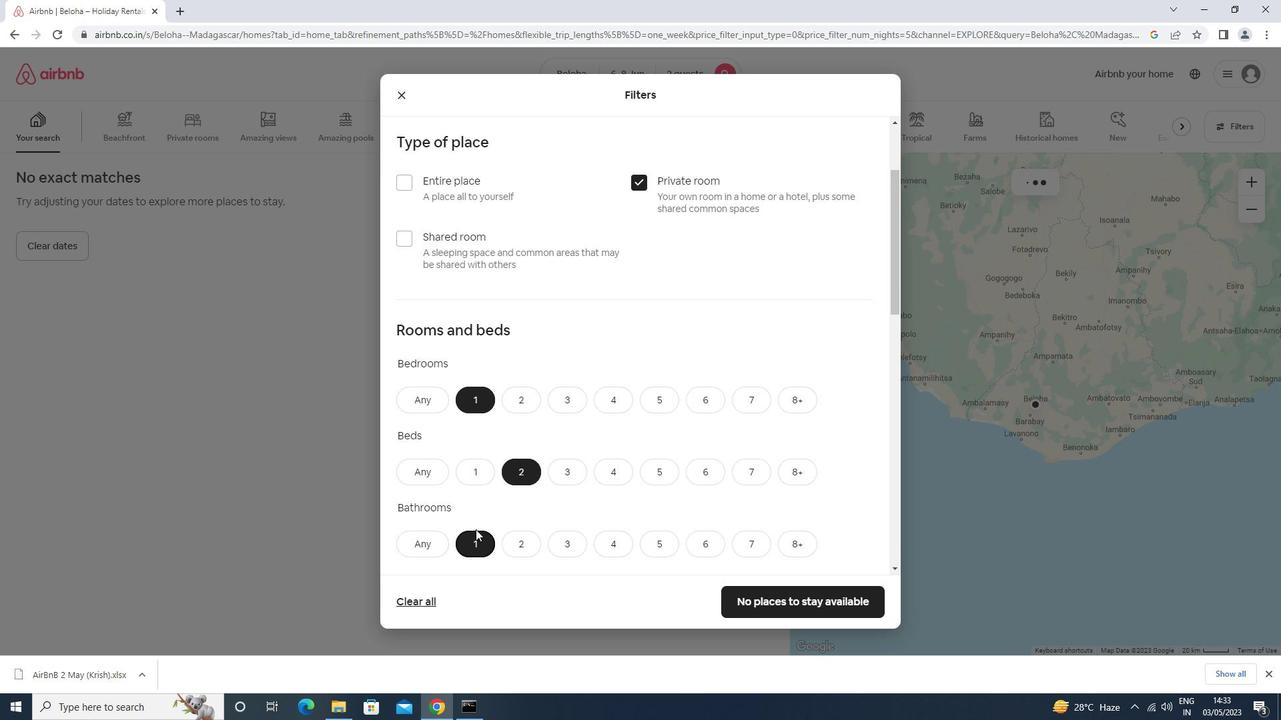 
Action: Mouse moved to (512, 476)
Screenshot: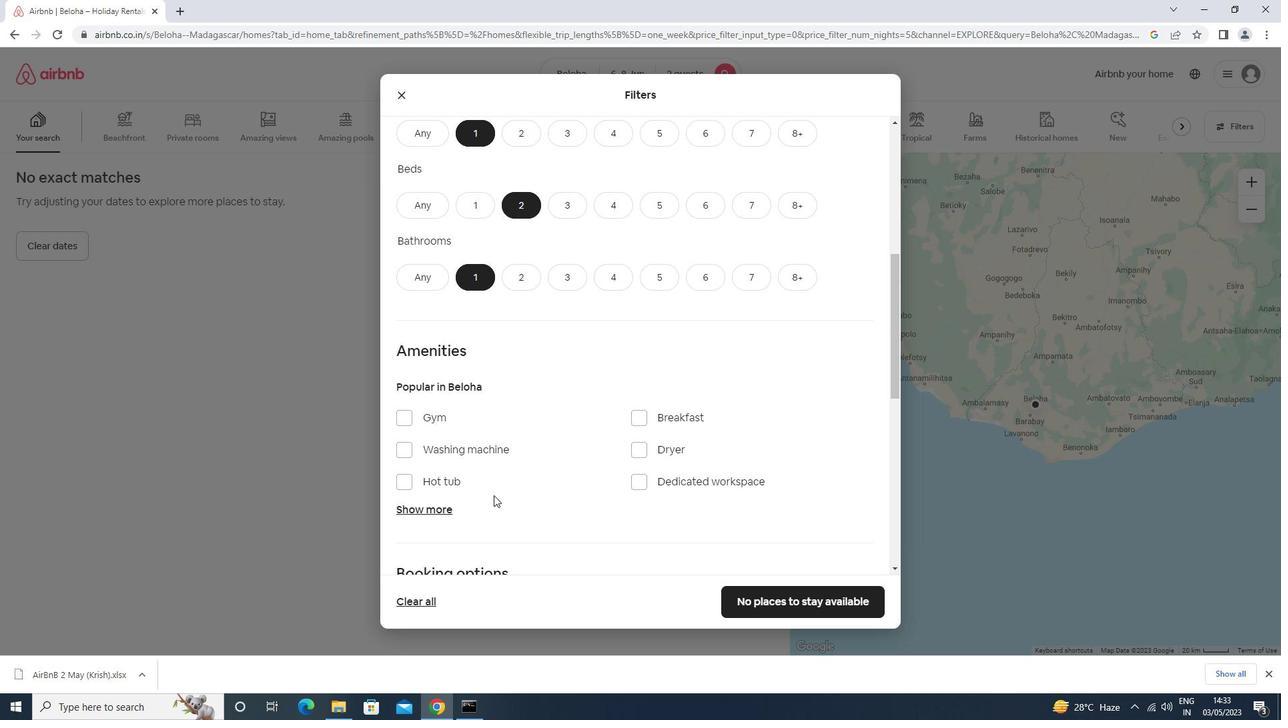 
Action: Mouse scrolled (512, 475) with delta (0, 0)
Screenshot: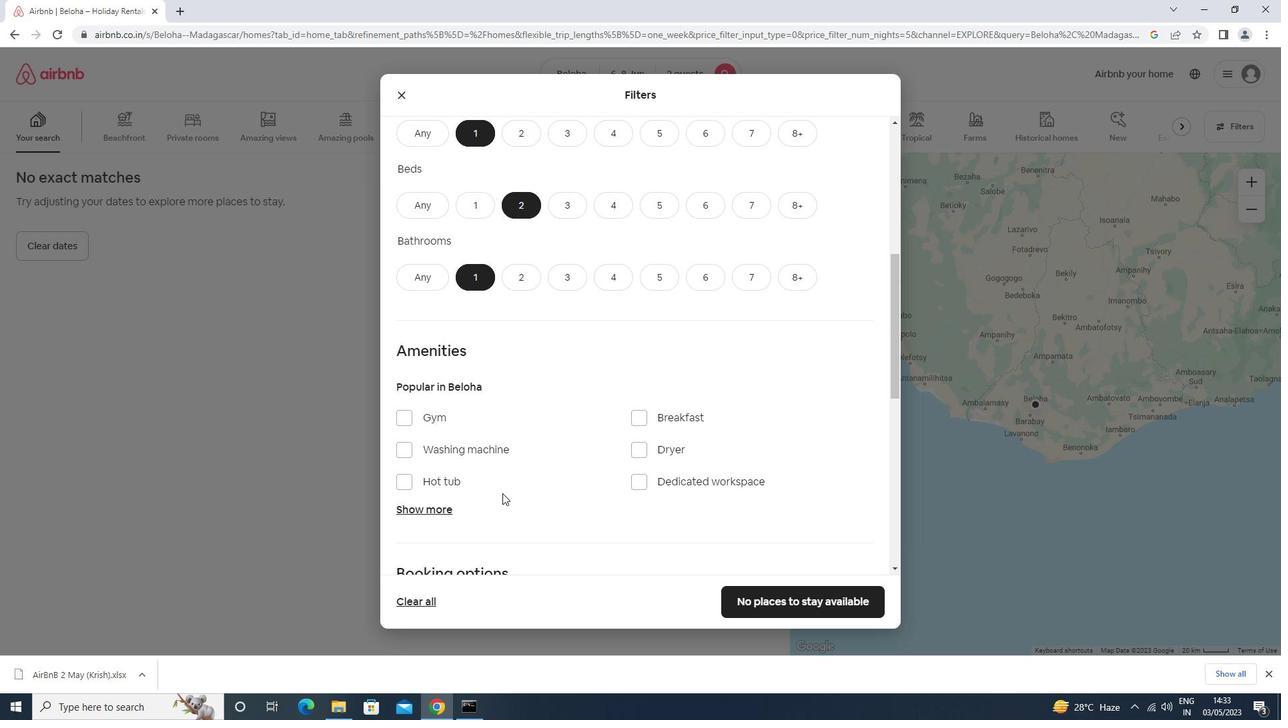 
Action: Mouse scrolled (512, 475) with delta (0, 0)
Screenshot: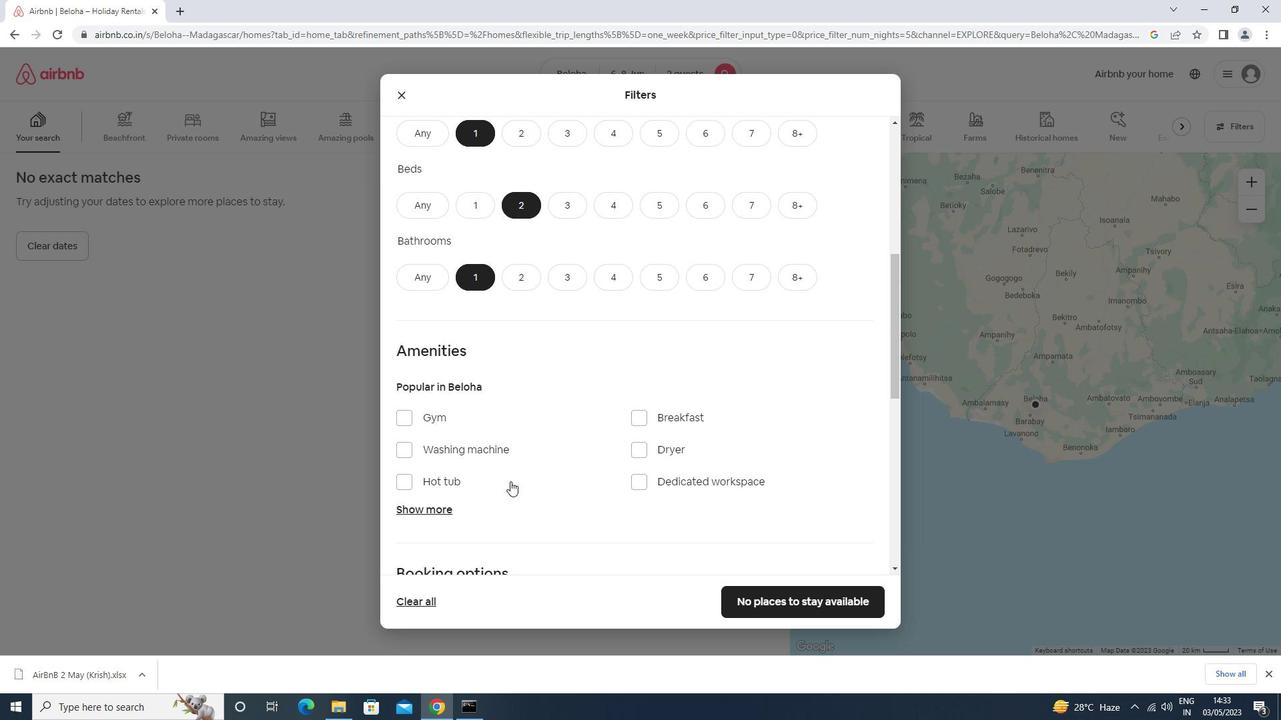 
Action: Mouse scrolled (512, 475) with delta (0, 0)
Screenshot: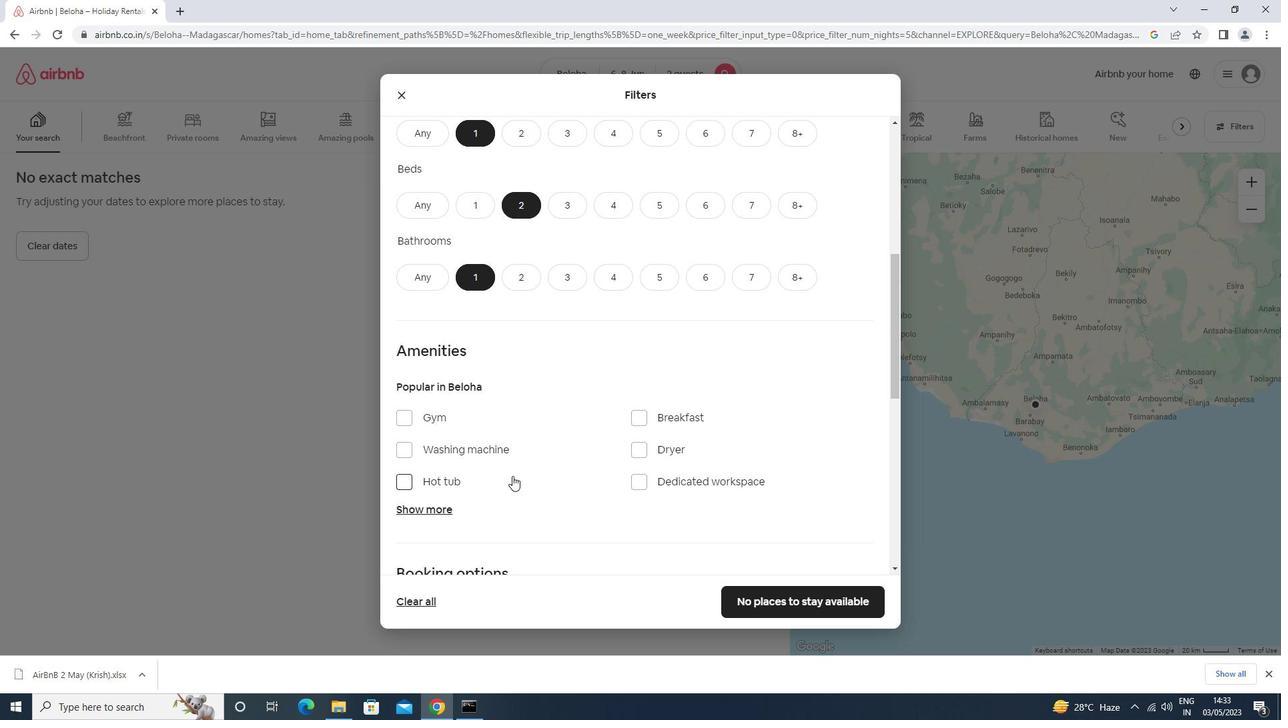 
Action: Mouse moved to (846, 465)
Screenshot: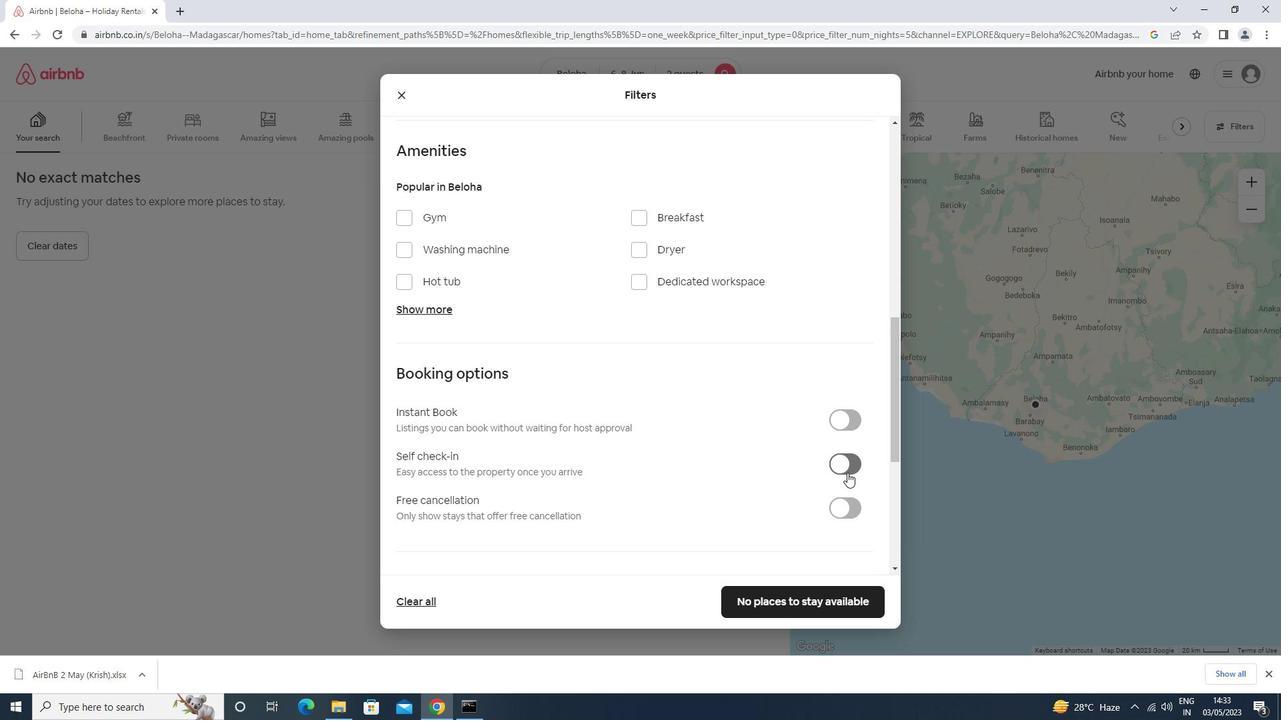 
Action: Mouse pressed left at (846, 465)
Screenshot: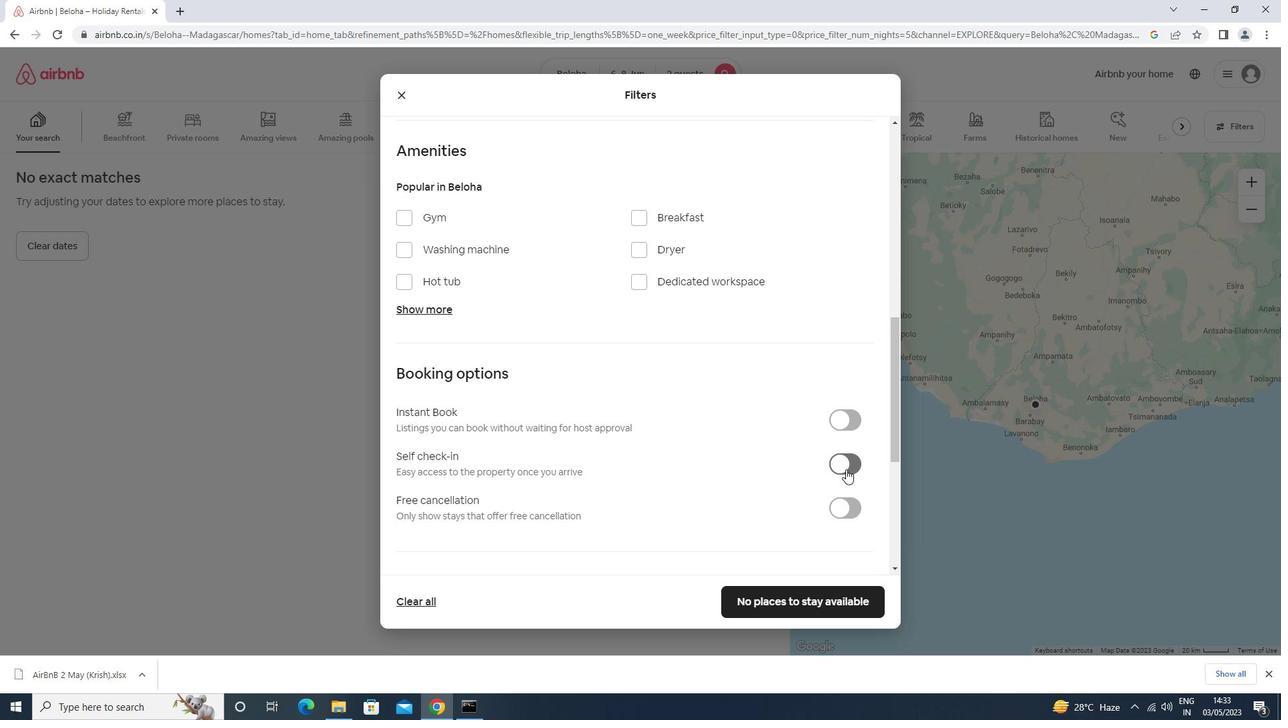 
Action: Mouse moved to (839, 463)
Screenshot: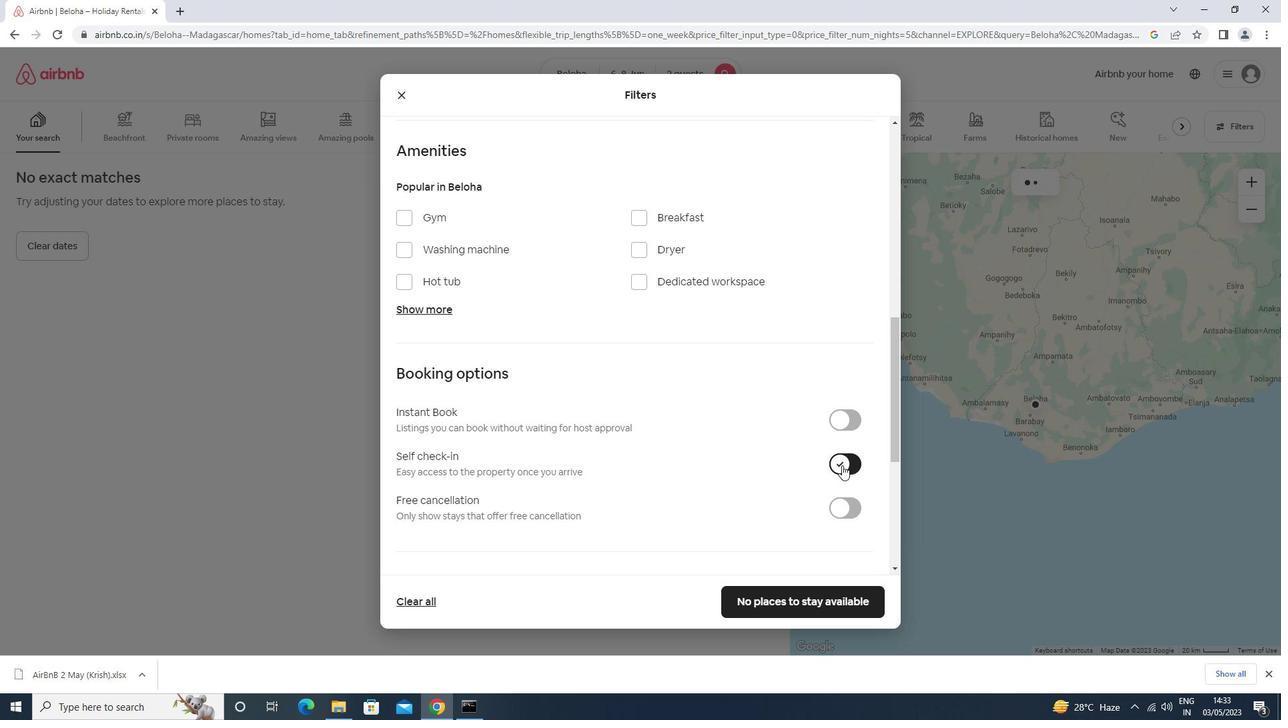 
Action: Mouse scrolled (839, 462) with delta (0, 0)
Screenshot: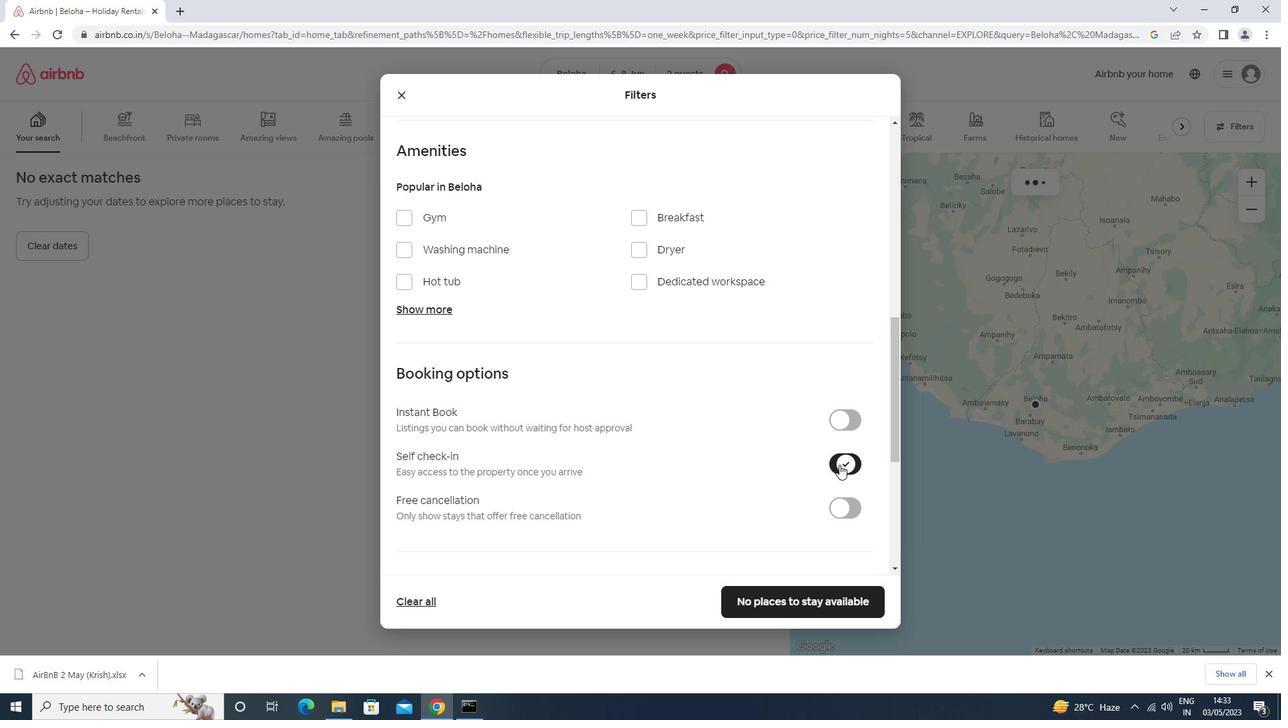 
Action: Mouse scrolled (839, 462) with delta (0, 0)
Screenshot: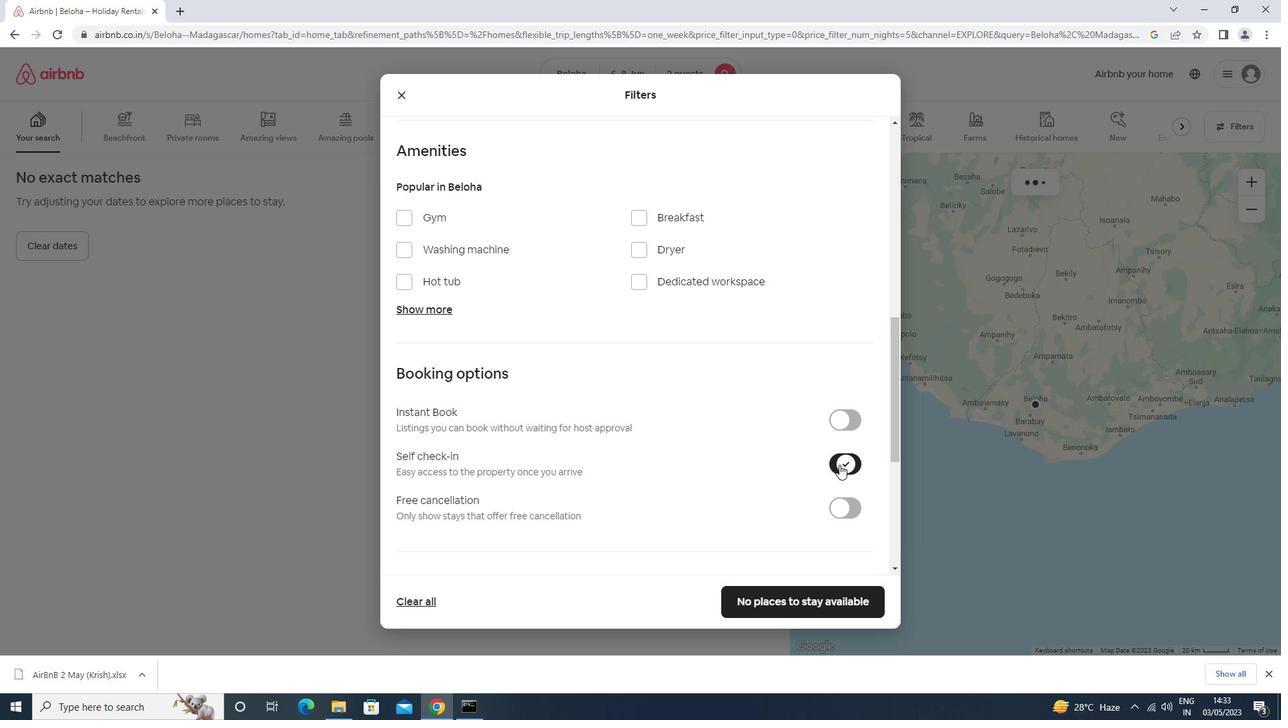 
Action: Mouse scrolled (839, 462) with delta (0, 0)
Screenshot: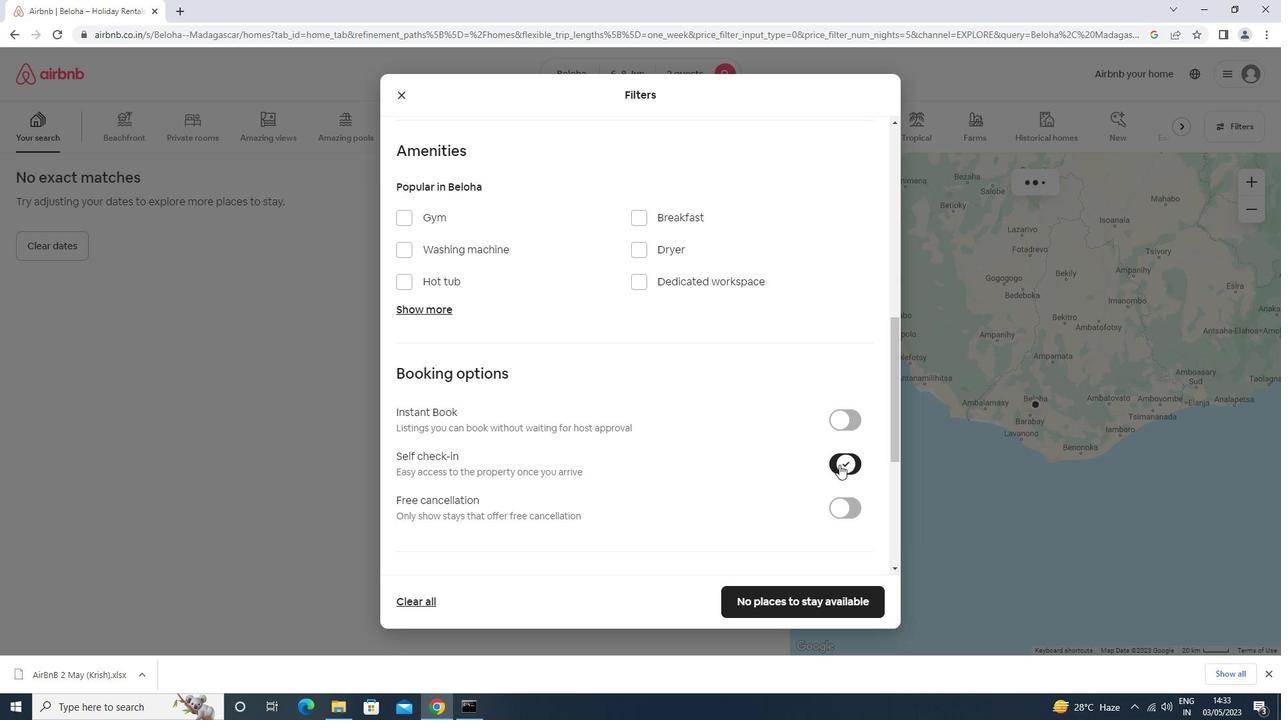 
Action: Mouse scrolled (839, 462) with delta (0, 0)
Screenshot: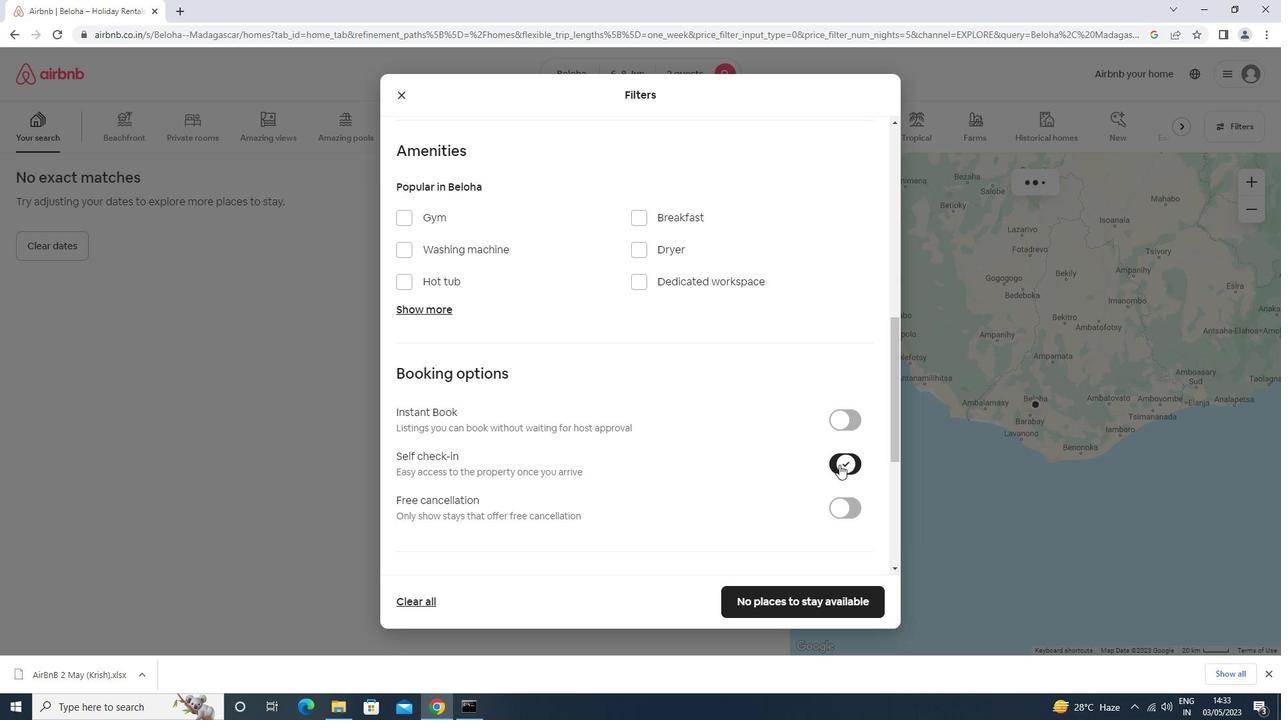 
Action: Mouse scrolled (839, 462) with delta (0, 0)
Screenshot: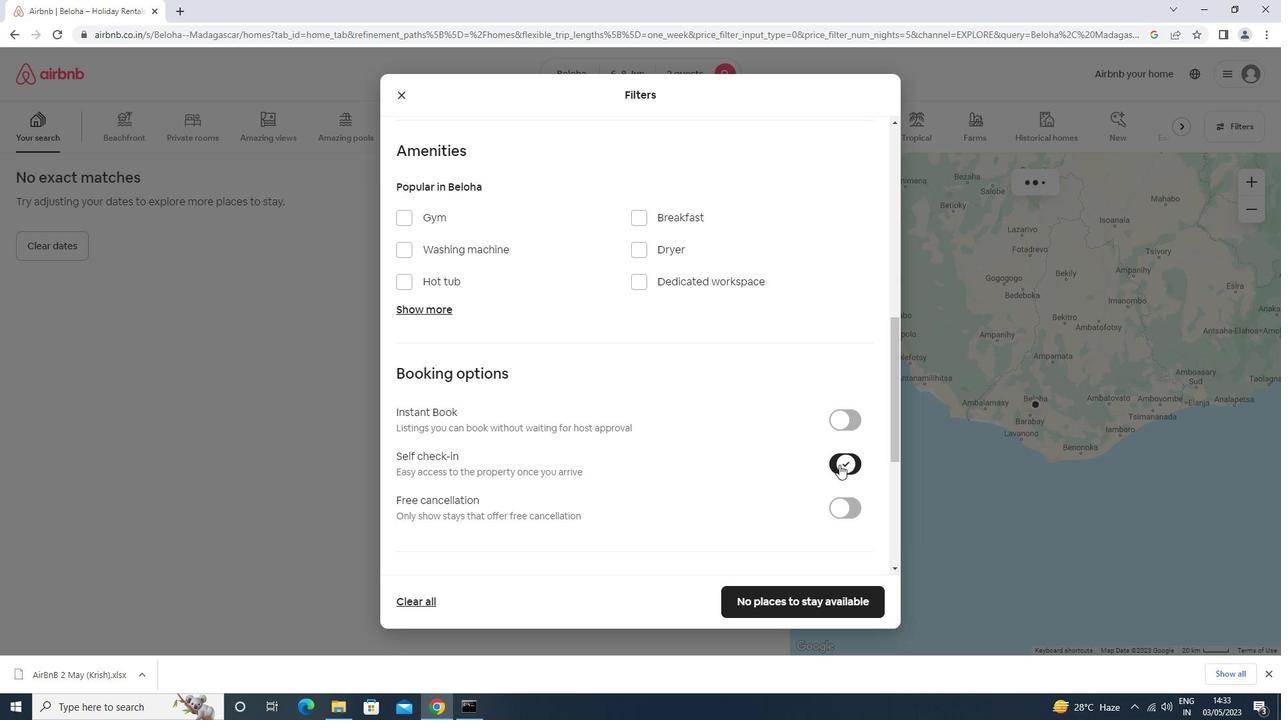 
Action: Mouse scrolled (839, 462) with delta (0, 0)
Screenshot: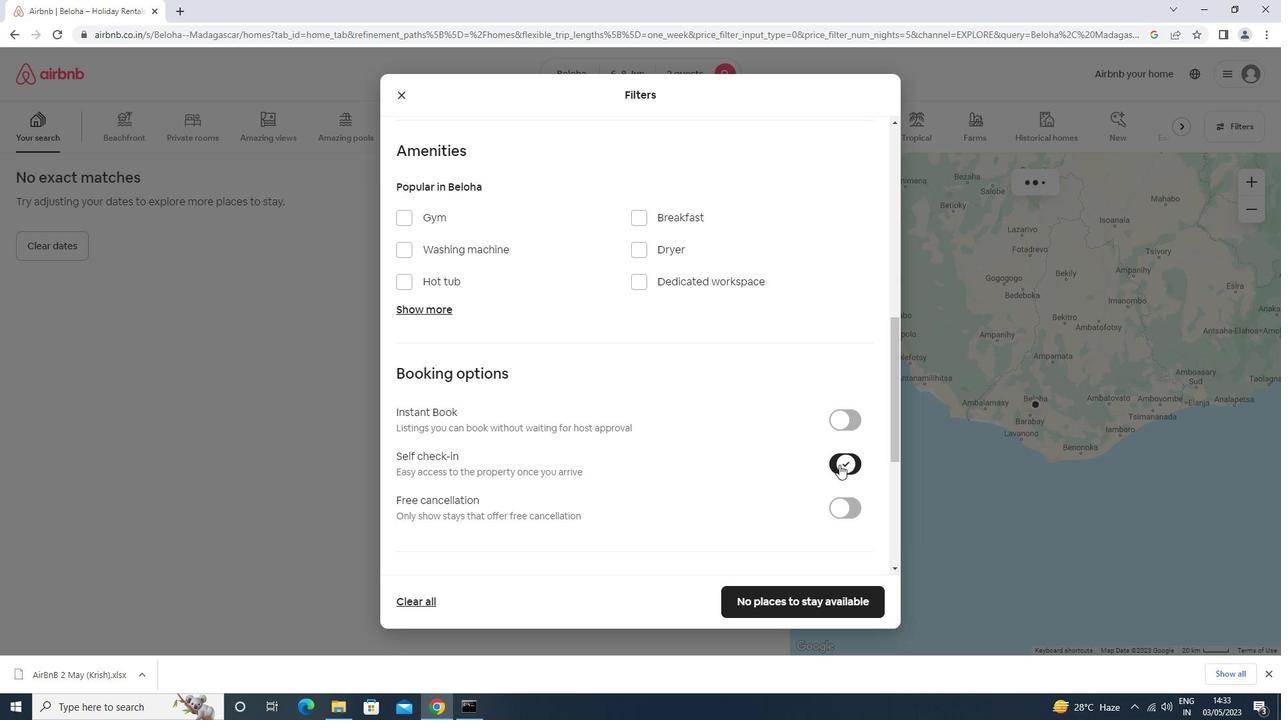 
Action: Mouse scrolled (839, 462) with delta (0, 0)
Screenshot: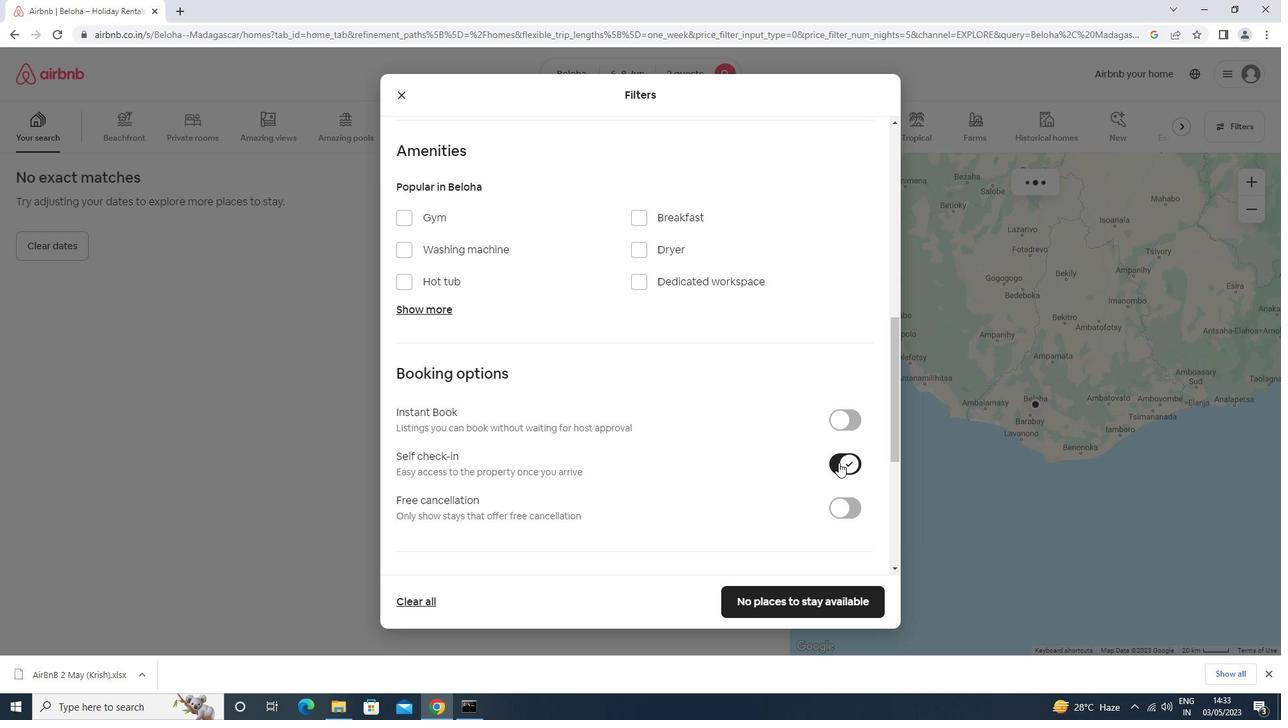 
Action: Mouse moved to (816, 609)
Screenshot: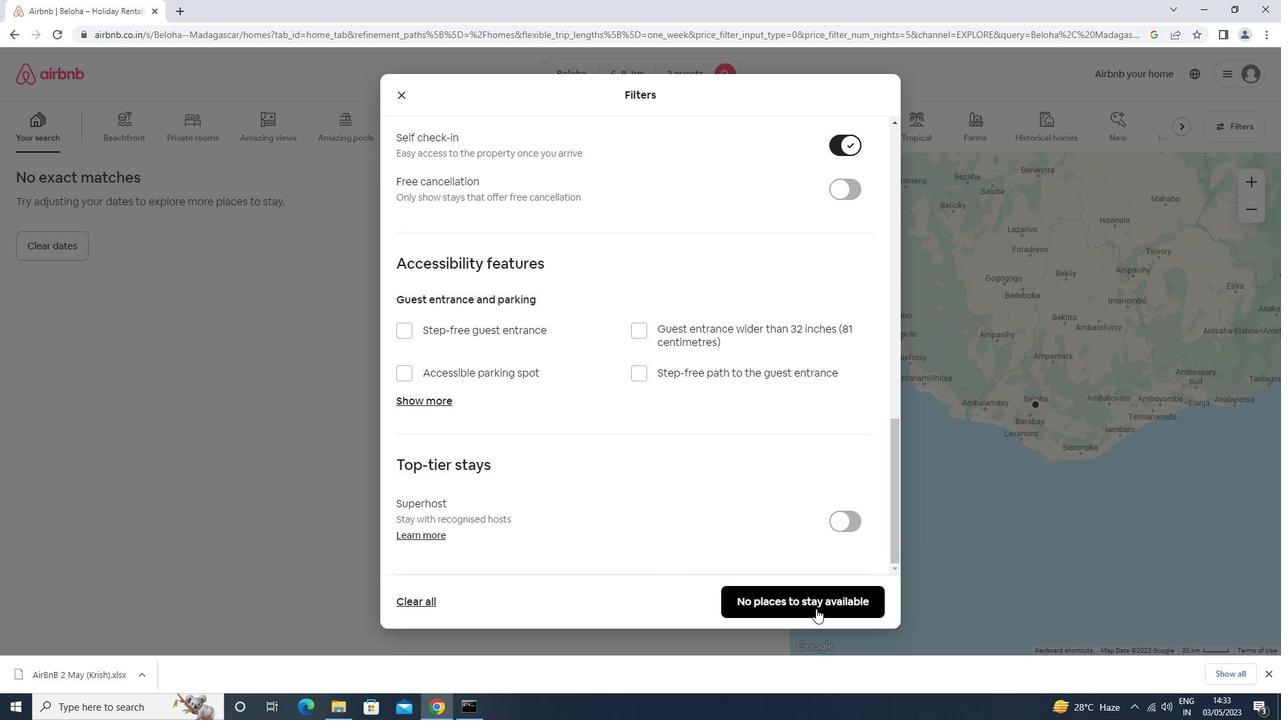 
Action: Mouse pressed left at (816, 609)
Screenshot: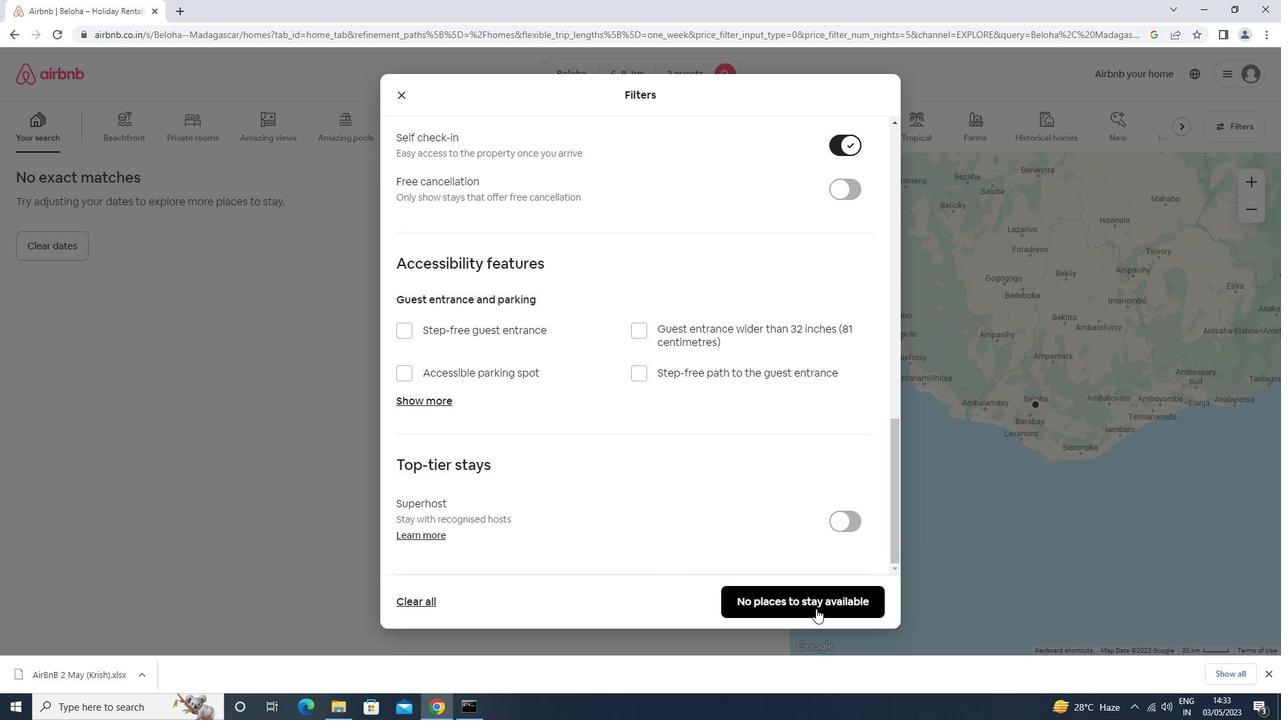 
Action: Mouse moved to (816, 609)
Screenshot: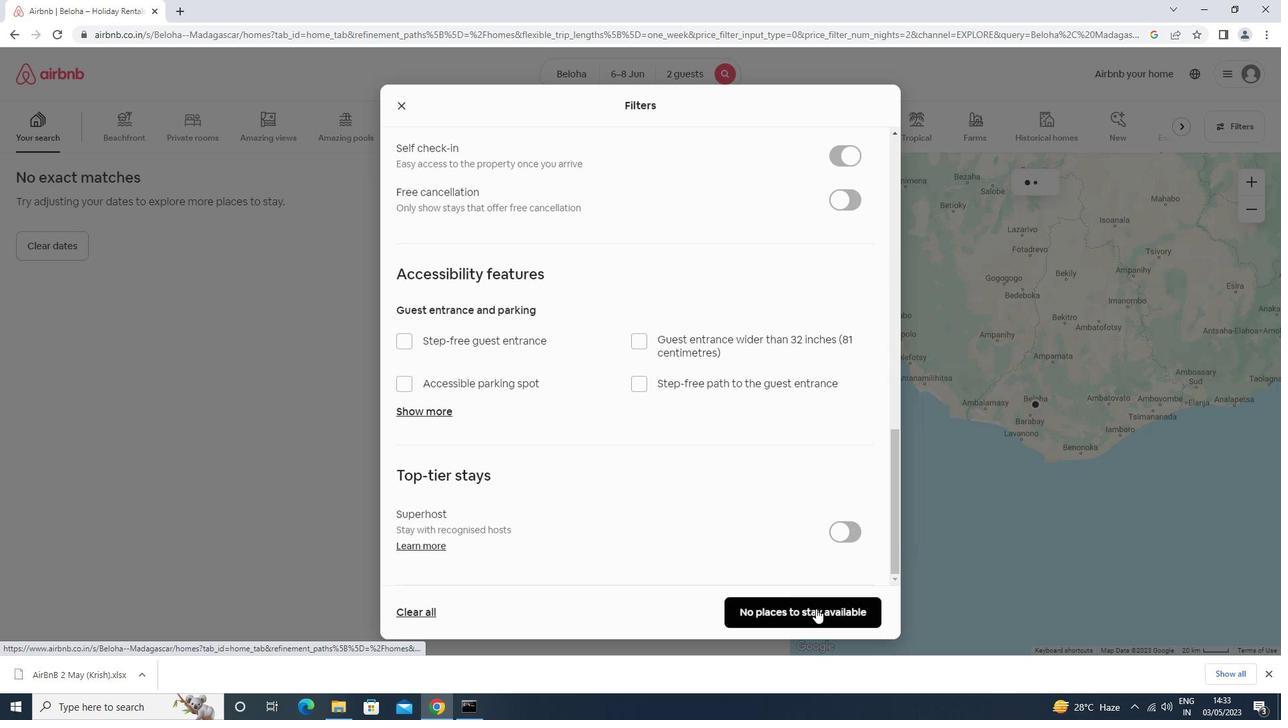 
